 Task: Search one way flight ticket for 4 adults, 1 infant in seat and 1 infant on lap in premium economy from La Crosse: La Crosse Regional Airport to Rock Springs: Southwest Wyoming Regional Airport (rock Springs Sweetwater County Airport) on 8-5-2023. Choice of flights is United. Number of bags: 3 checked bags. Price is upto 40000. Outbound departure time preference is 11:45.
Action: Mouse moved to (338, 307)
Screenshot: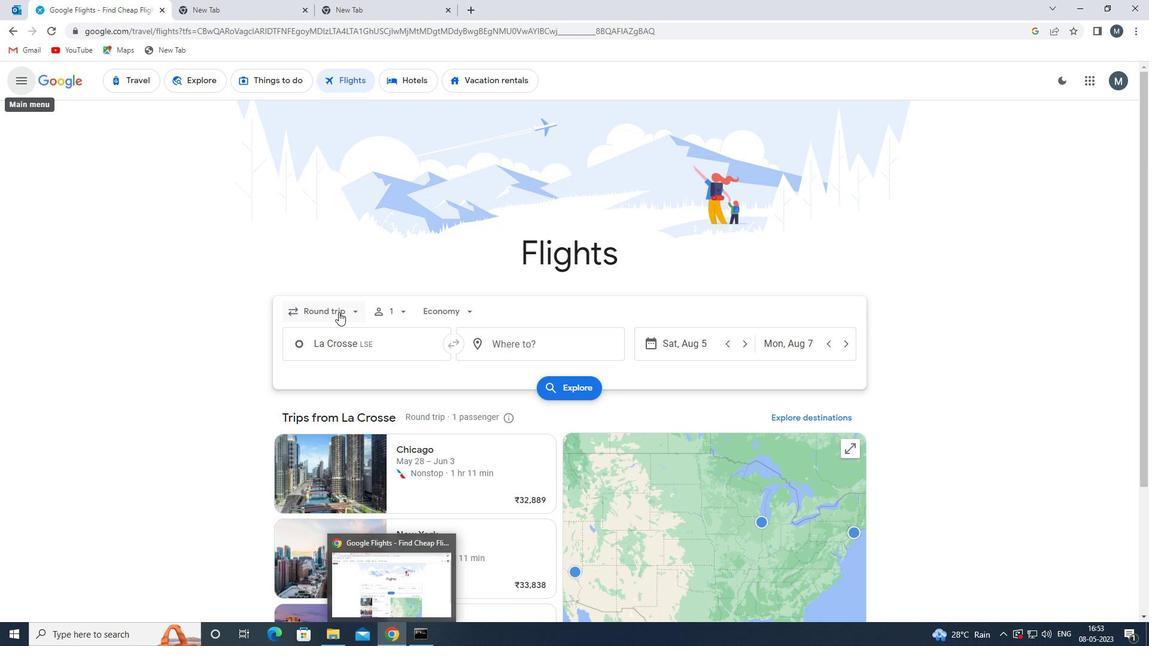 
Action: Mouse pressed left at (338, 307)
Screenshot: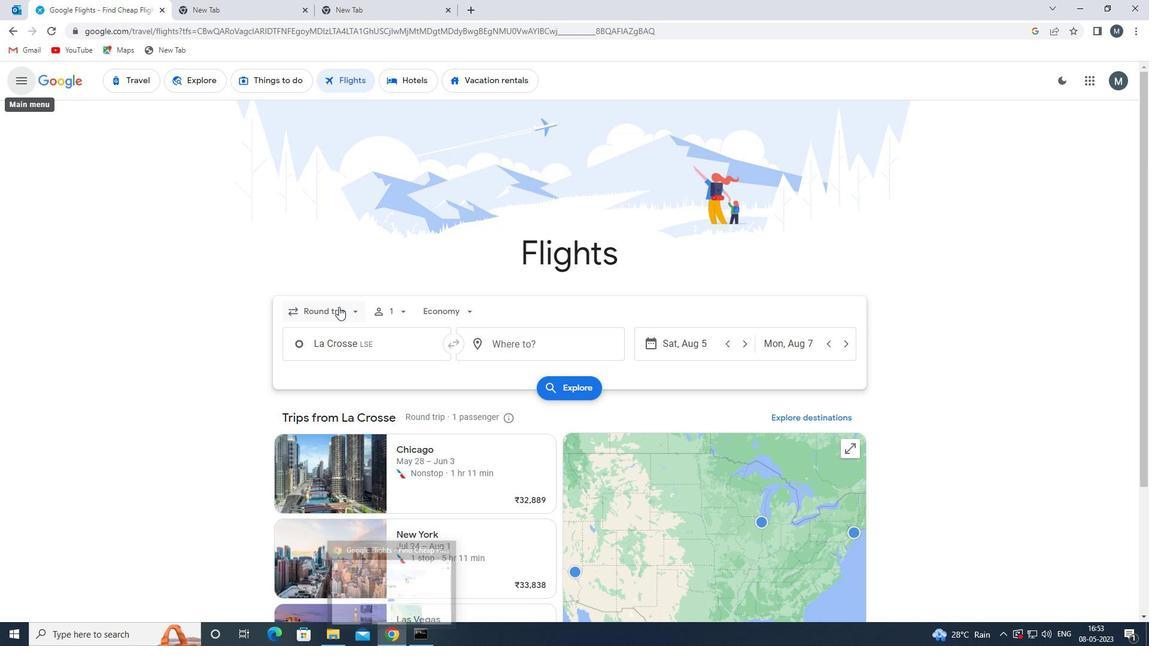 
Action: Mouse moved to (359, 366)
Screenshot: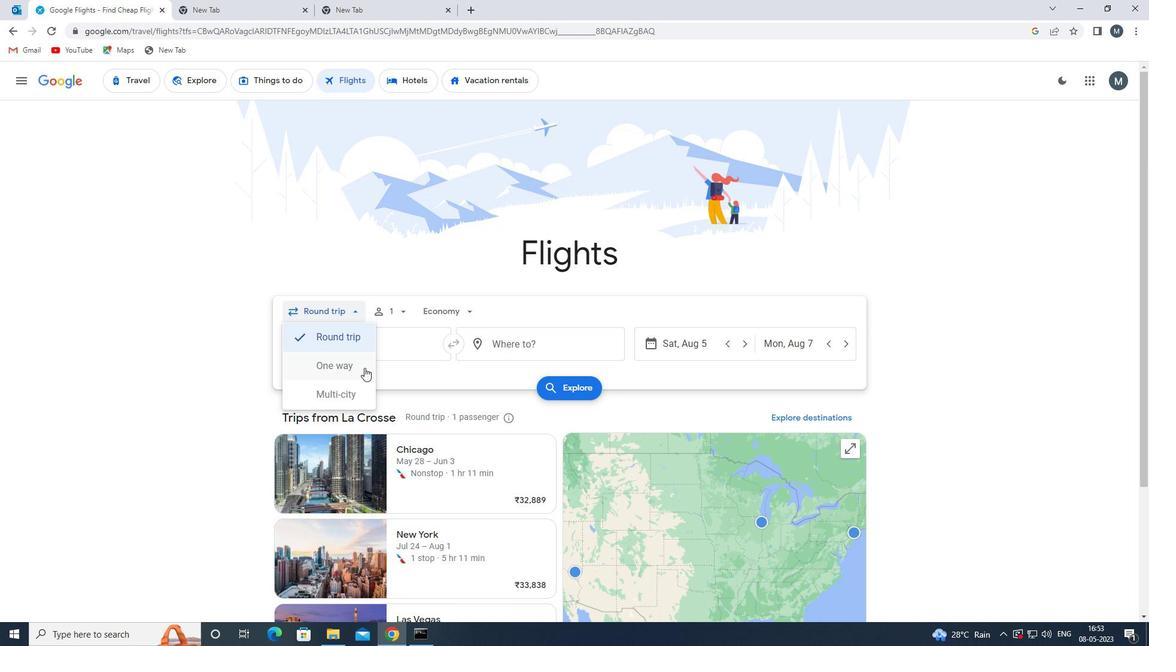 
Action: Mouse pressed left at (359, 366)
Screenshot: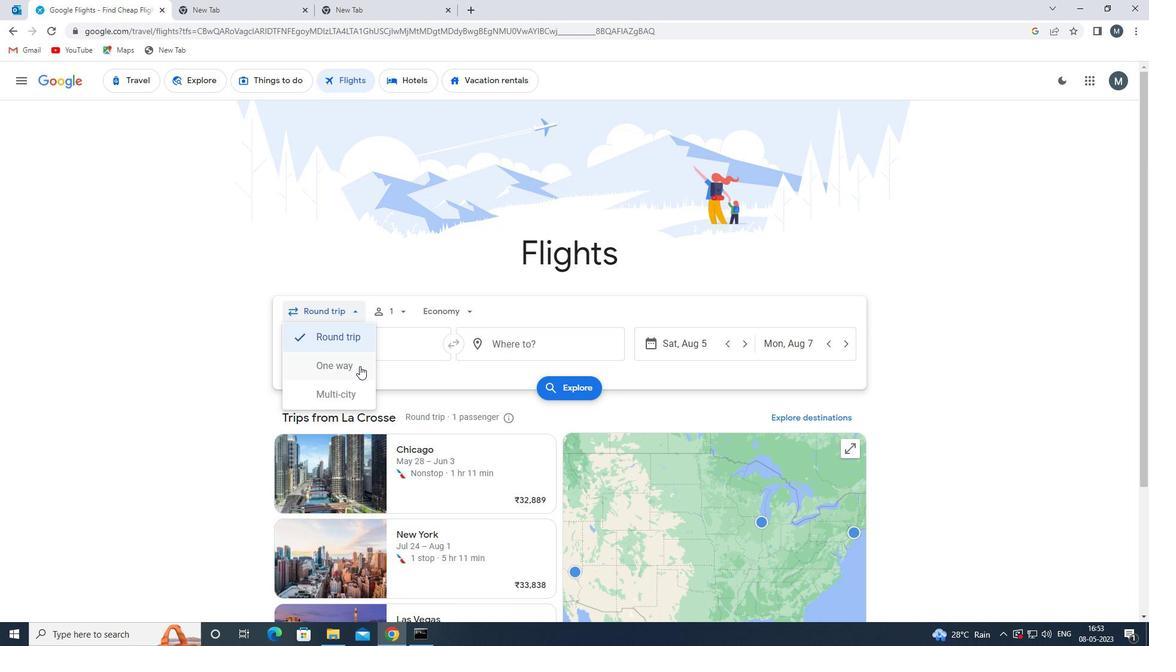 
Action: Mouse moved to (383, 319)
Screenshot: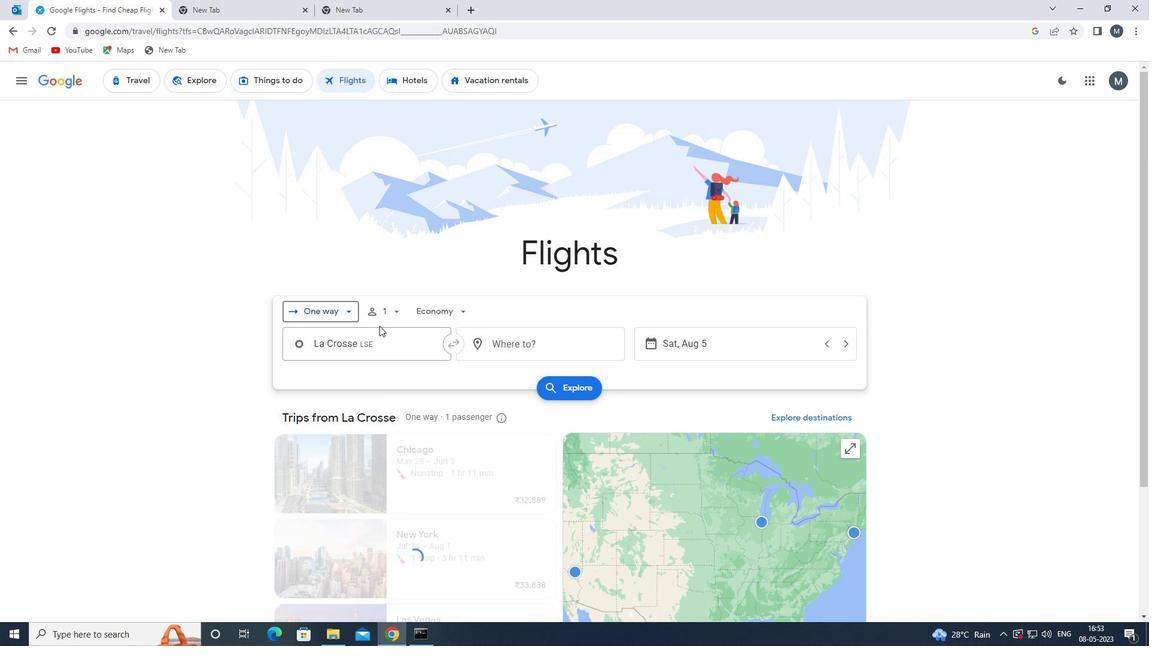 
Action: Mouse pressed left at (383, 319)
Screenshot: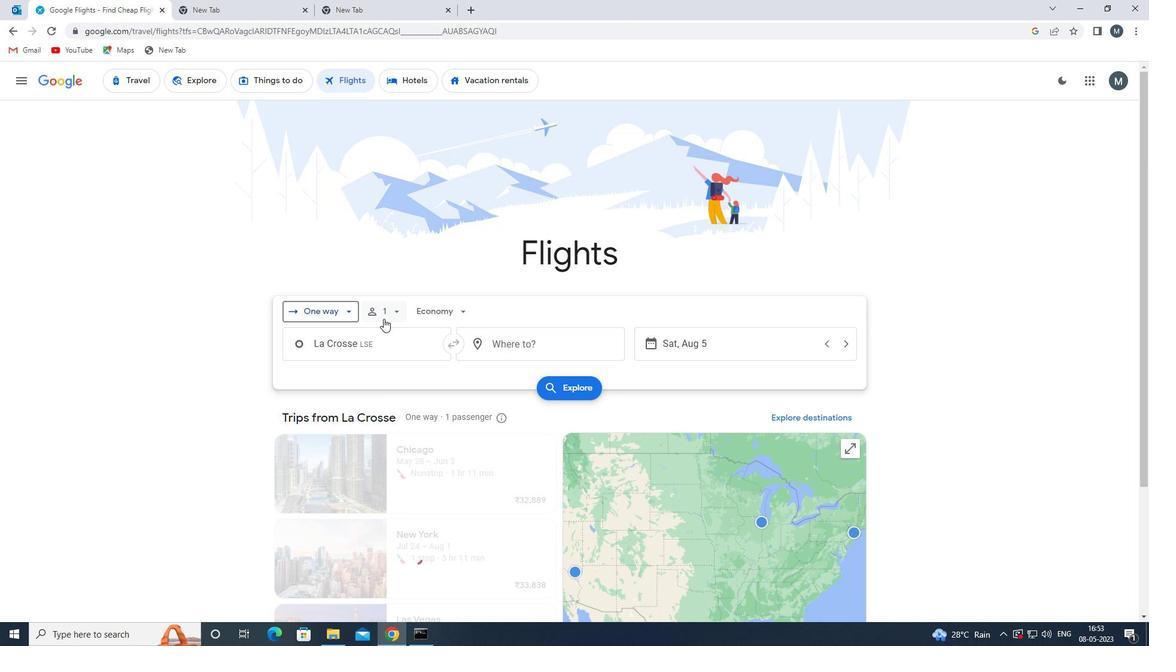 
Action: Mouse moved to (488, 343)
Screenshot: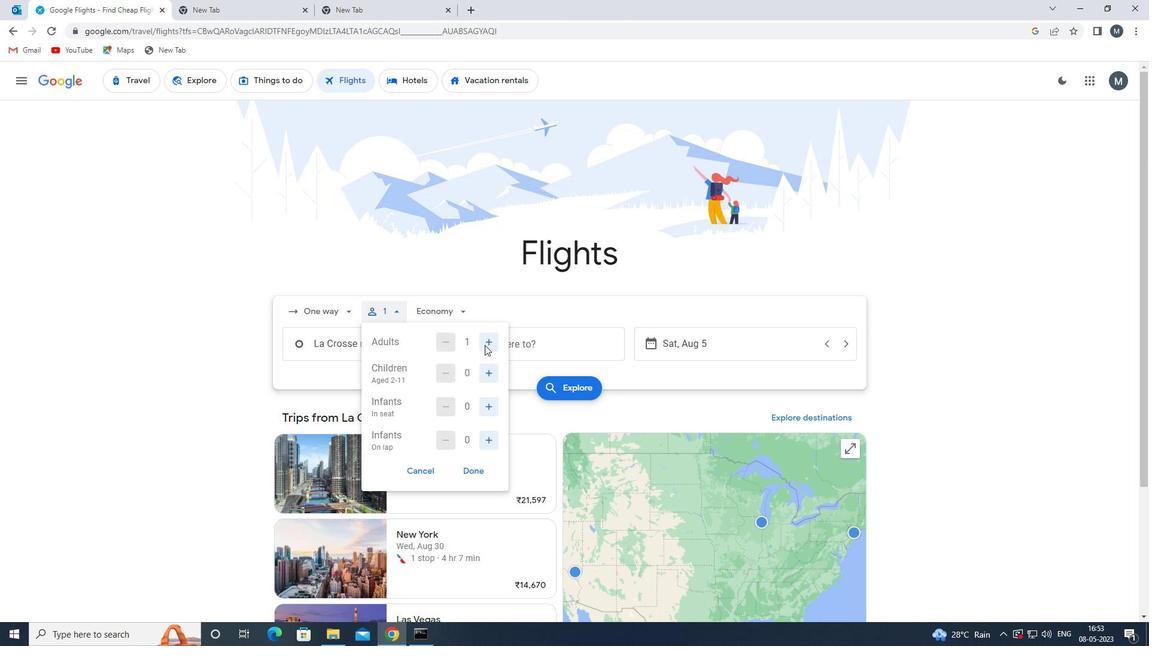 
Action: Mouse pressed left at (488, 343)
Screenshot: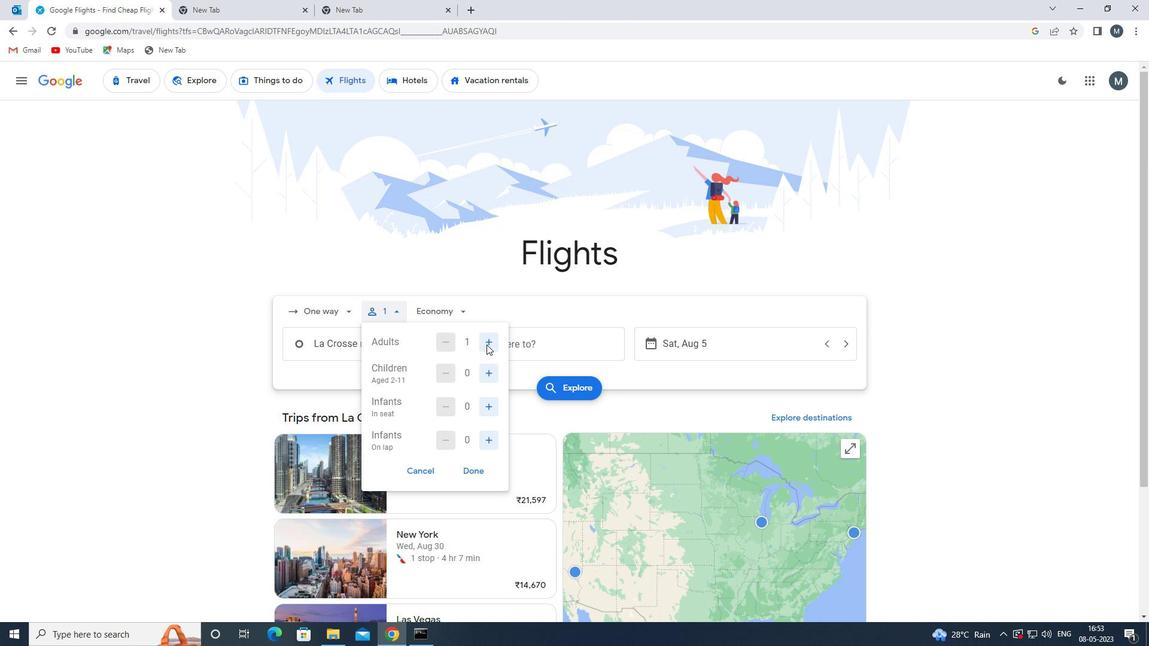 
Action: Mouse pressed left at (488, 343)
Screenshot: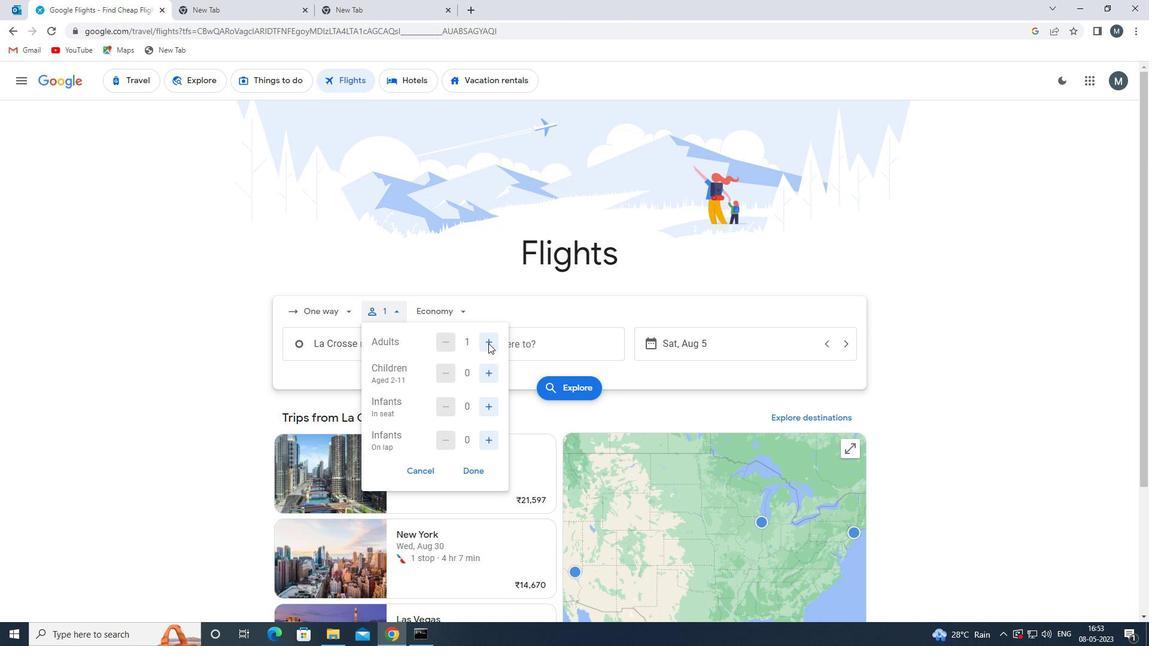 
Action: Mouse pressed left at (488, 343)
Screenshot: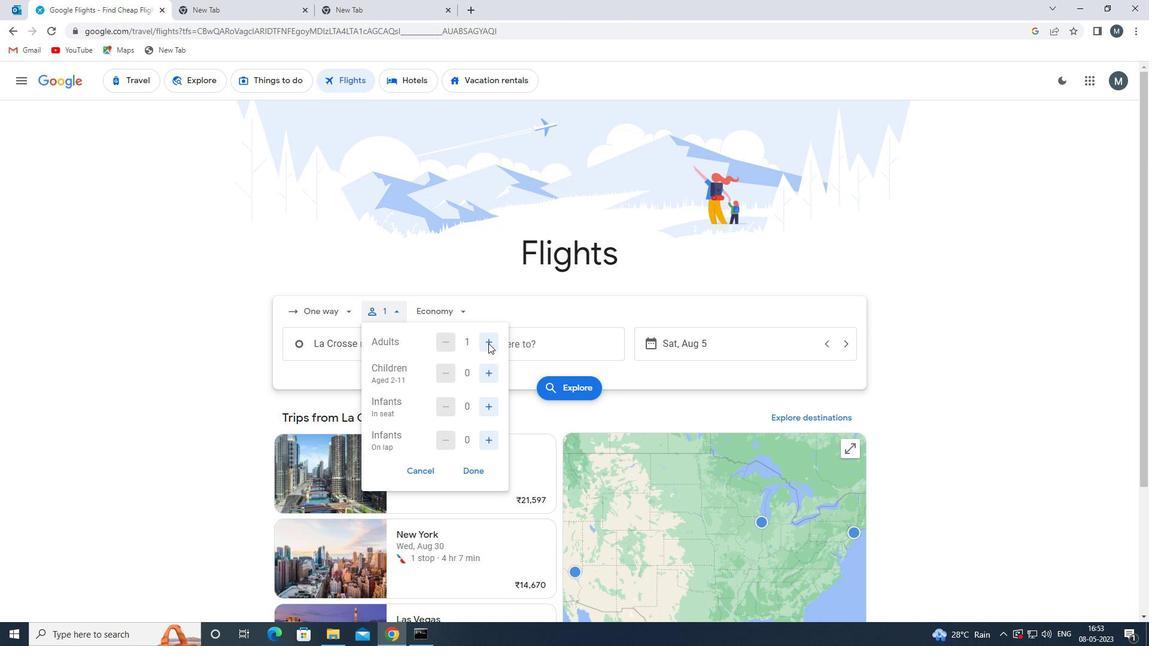 
Action: Mouse moved to (492, 372)
Screenshot: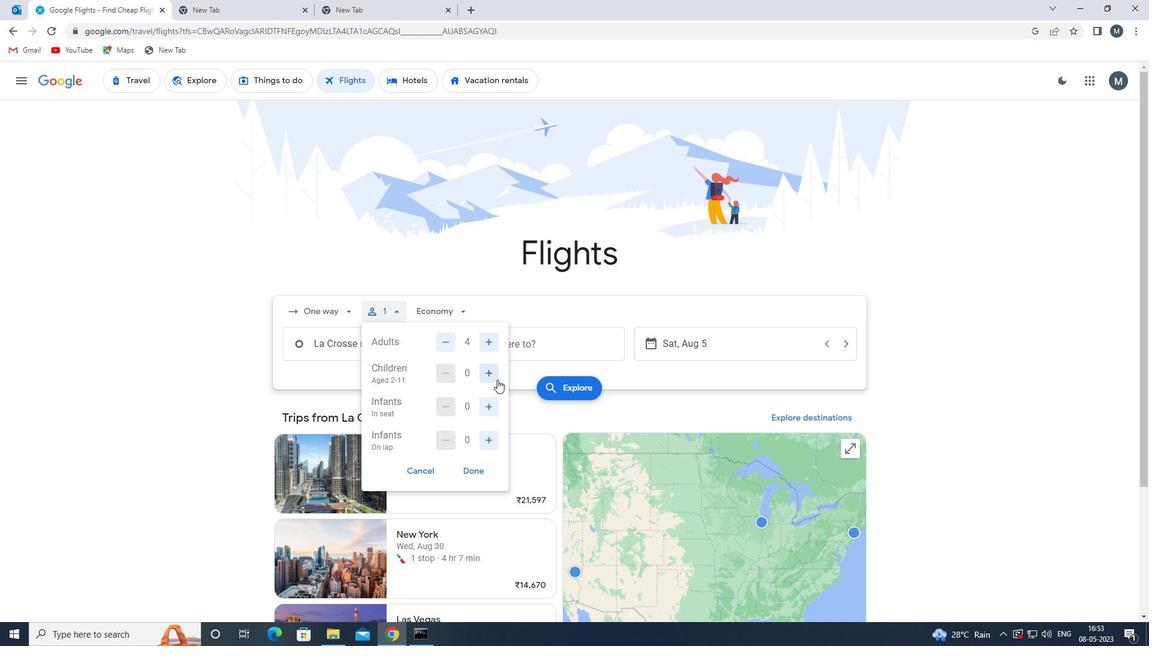 
Action: Mouse pressed left at (492, 372)
Screenshot: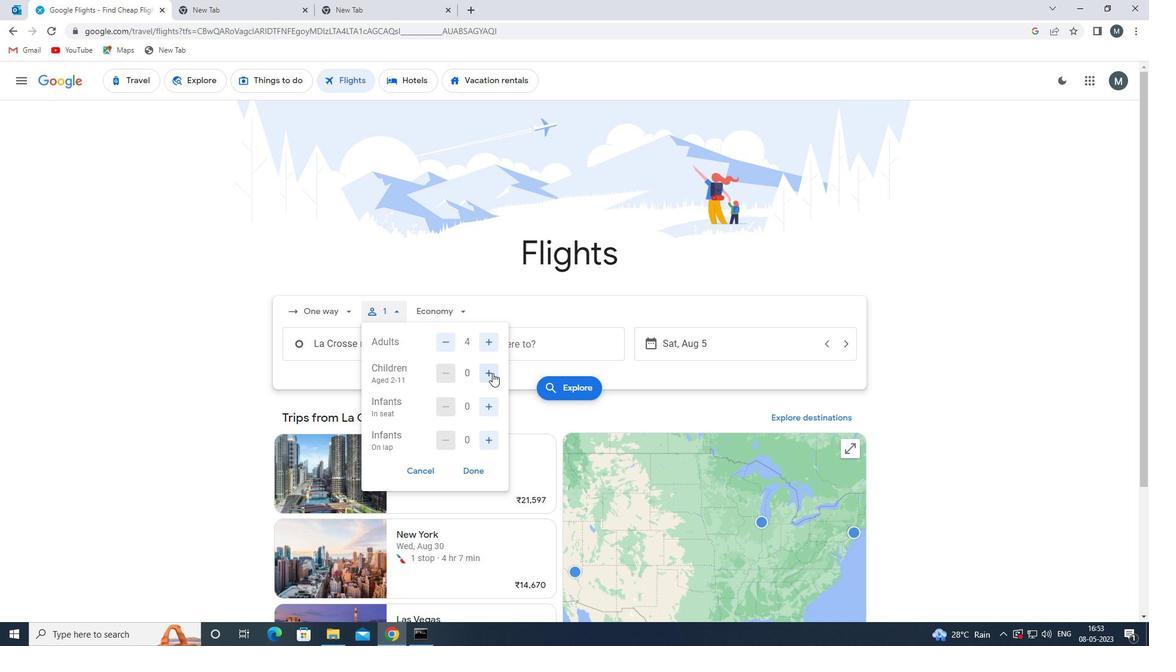 
Action: Mouse moved to (446, 373)
Screenshot: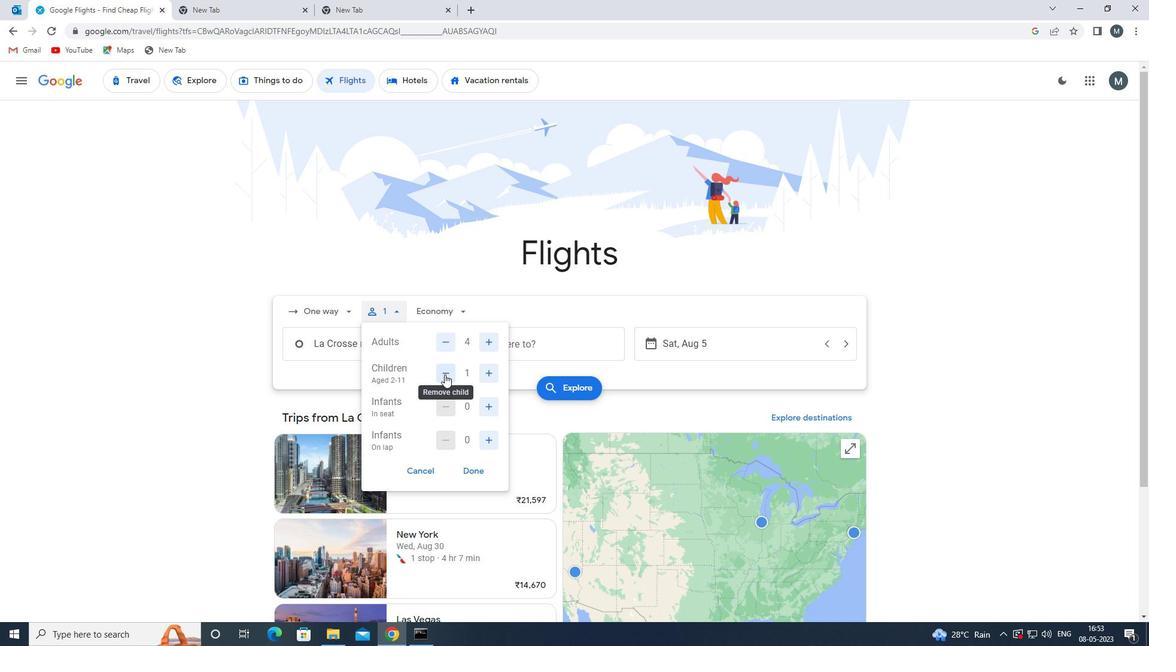 
Action: Mouse pressed left at (446, 373)
Screenshot: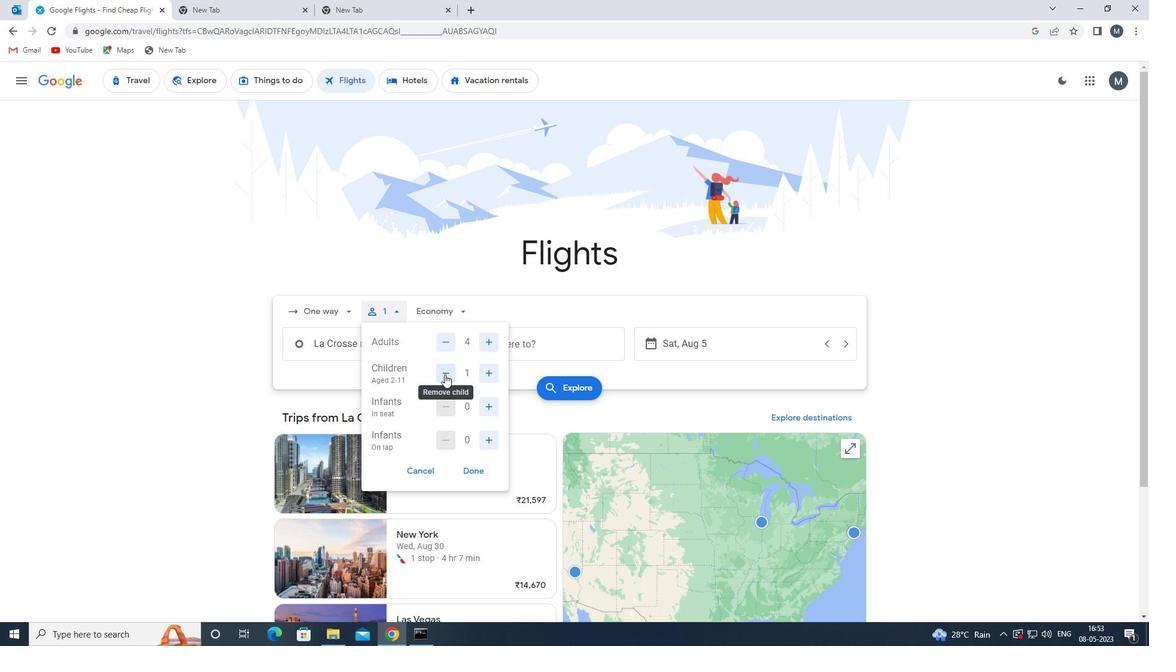 
Action: Mouse moved to (488, 408)
Screenshot: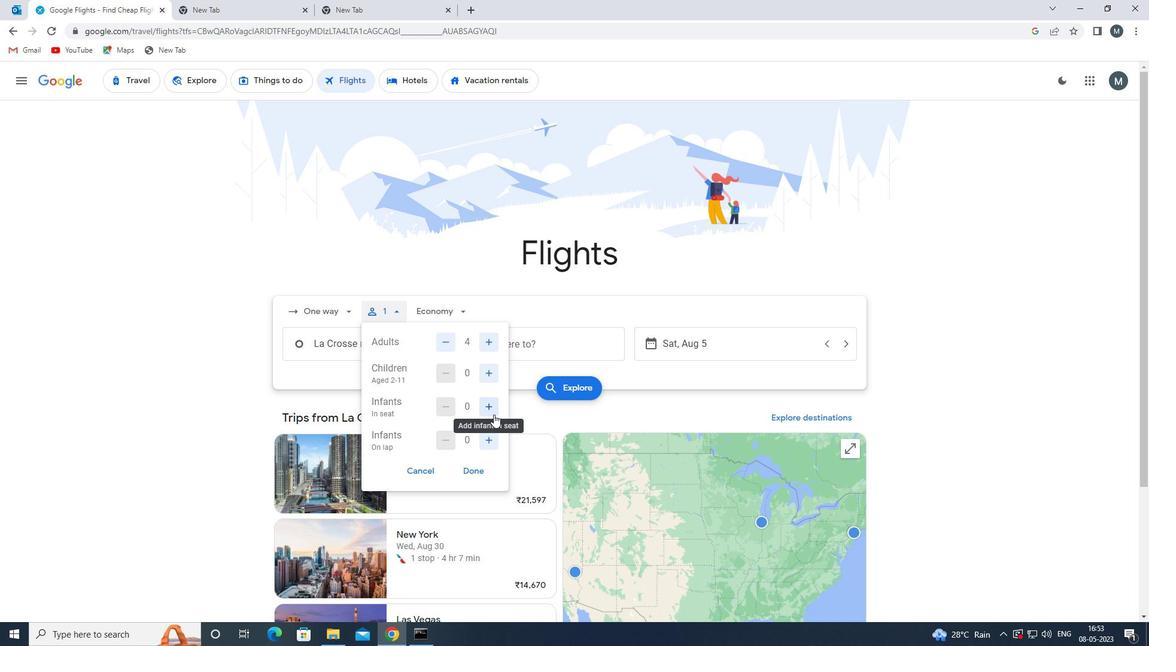
Action: Mouse pressed left at (488, 408)
Screenshot: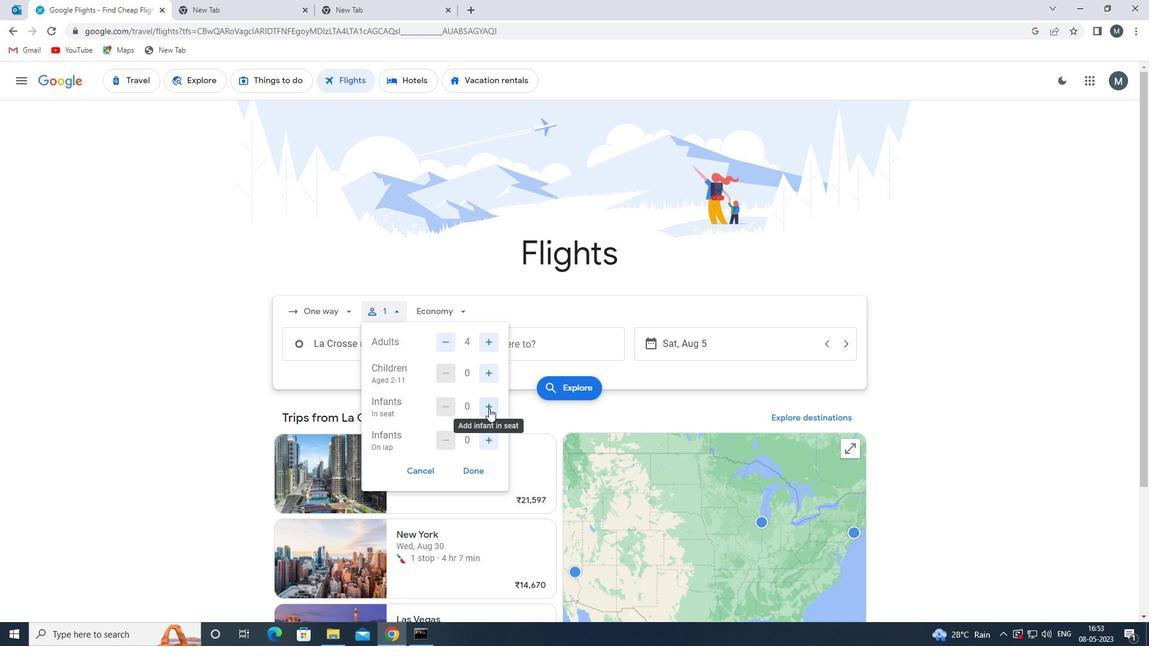 
Action: Mouse moved to (486, 437)
Screenshot: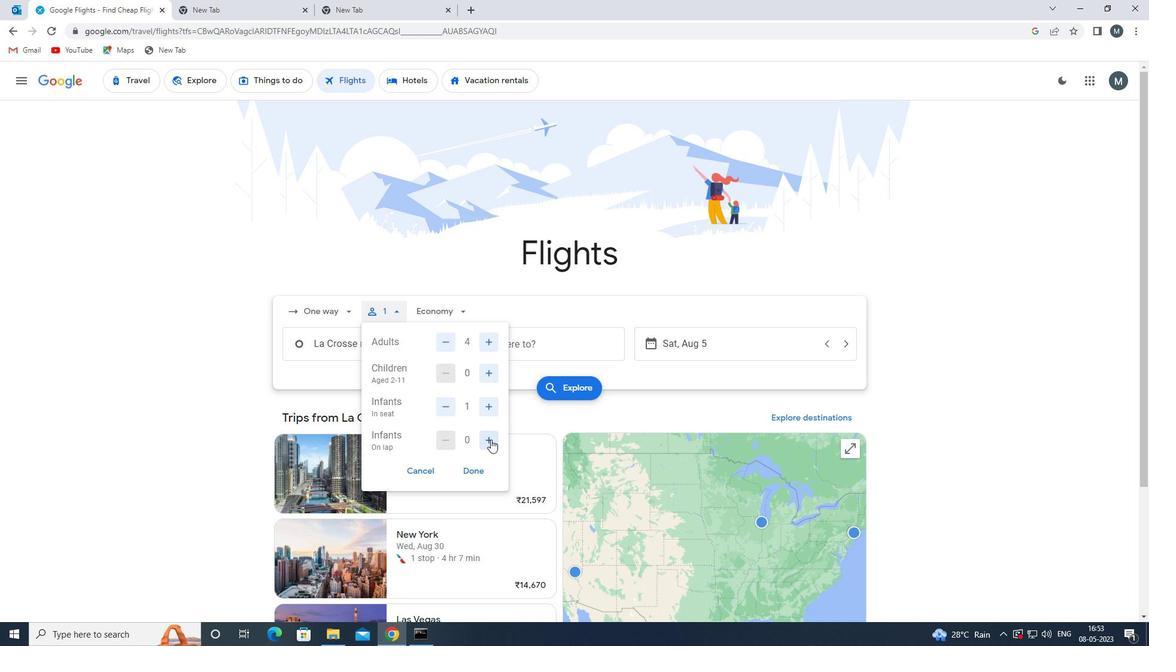 
Action: Mouse pressed left at (486, 437)
Screenshot: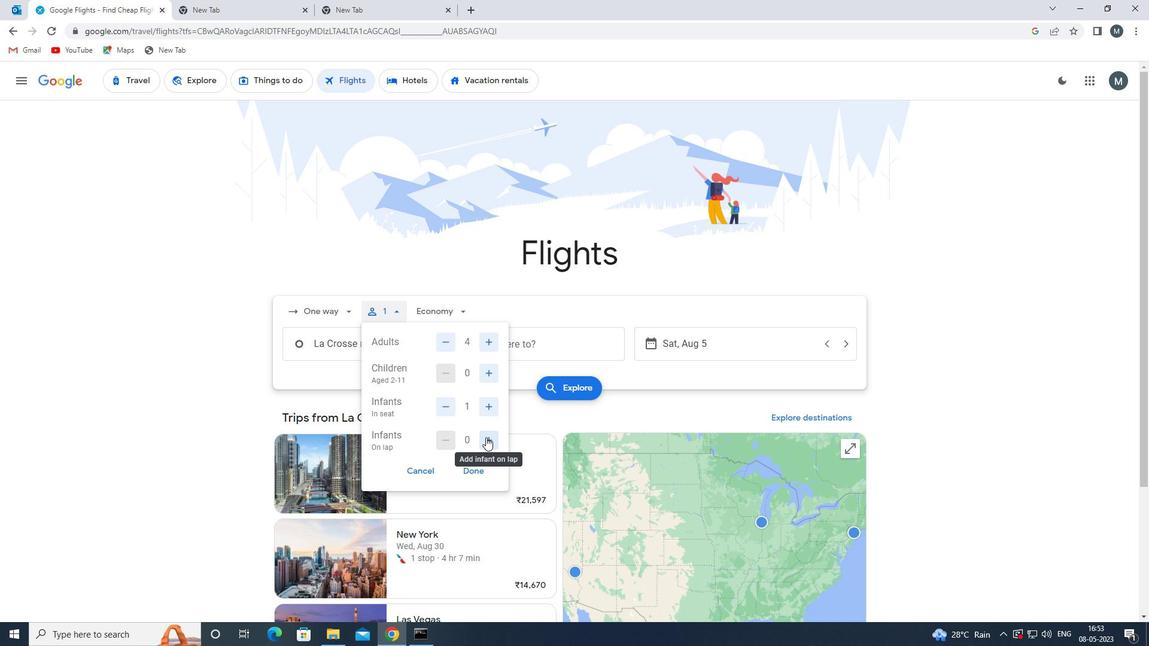
Action: Mouse moved to (470, 472)
Screenshot: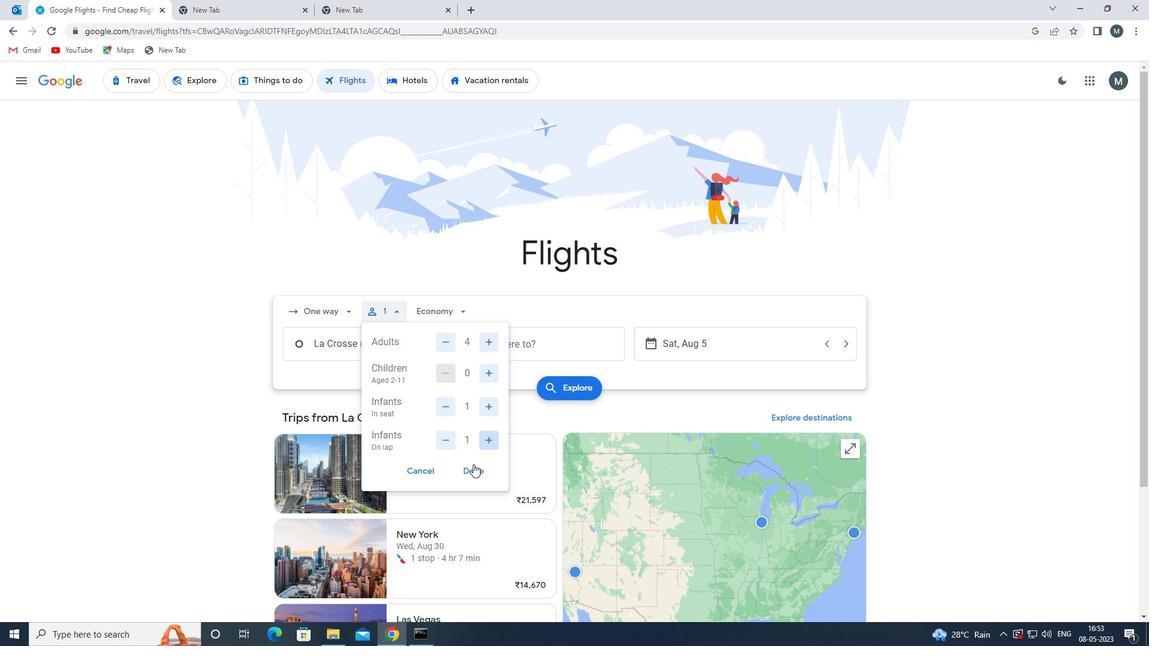 
Action: Mouse pressed left at (470, 472)
Screenshot: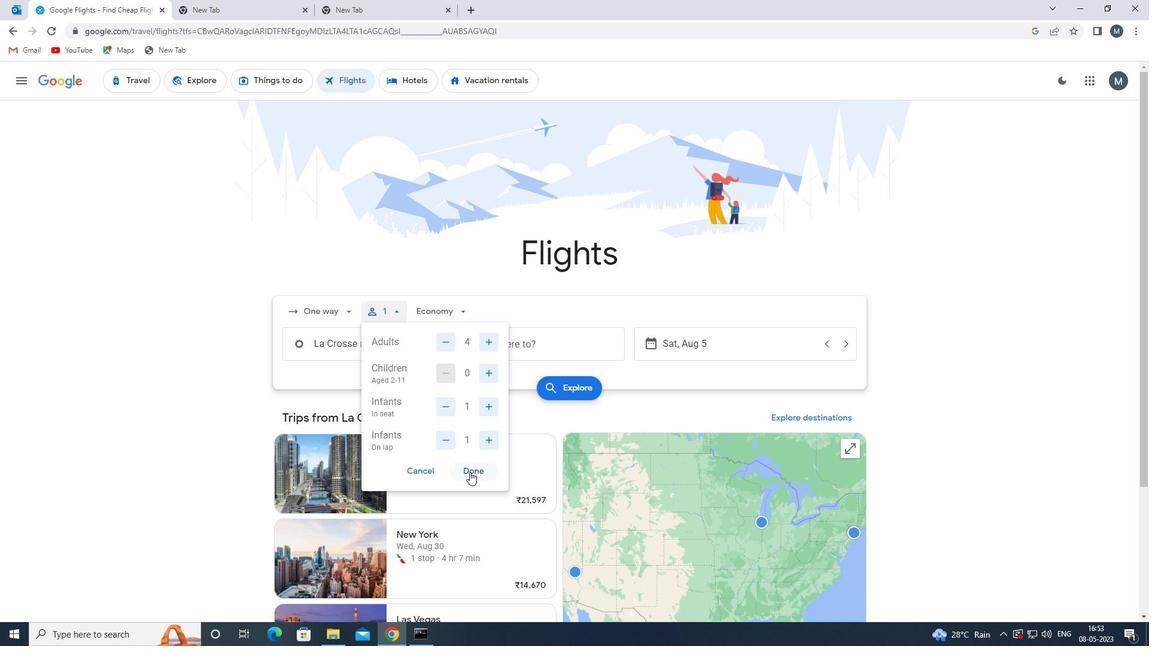 
Action: Mouse moved to (445, 313)
Screenshot: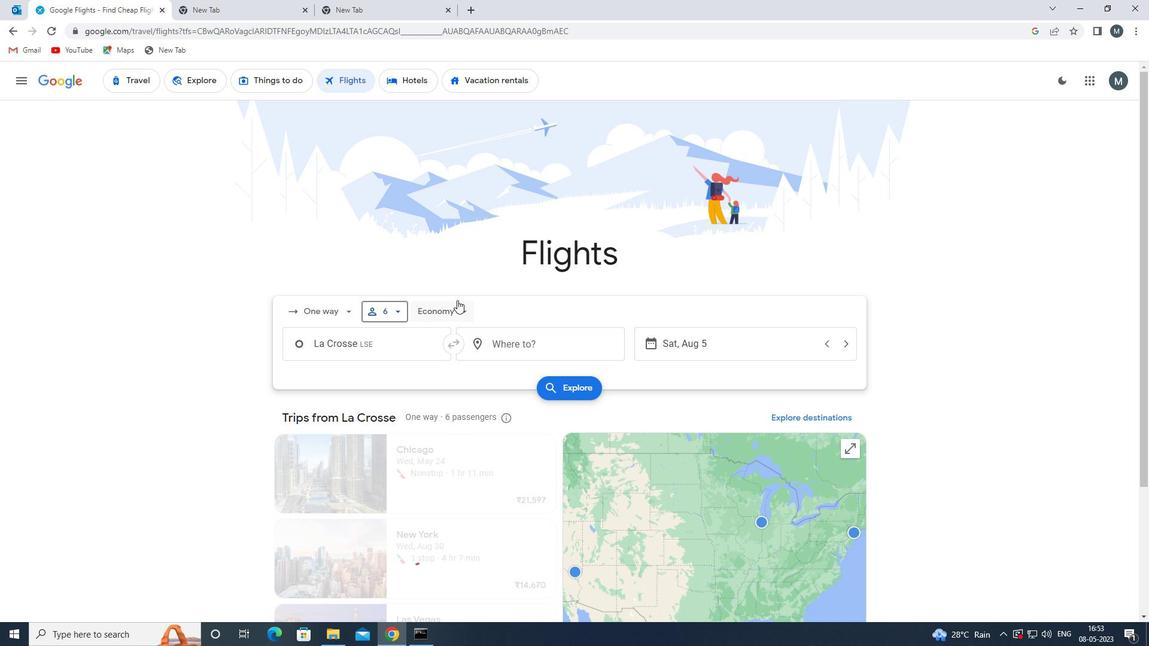 
Action: Mouse pressed left at (445, 313)
Screenshot: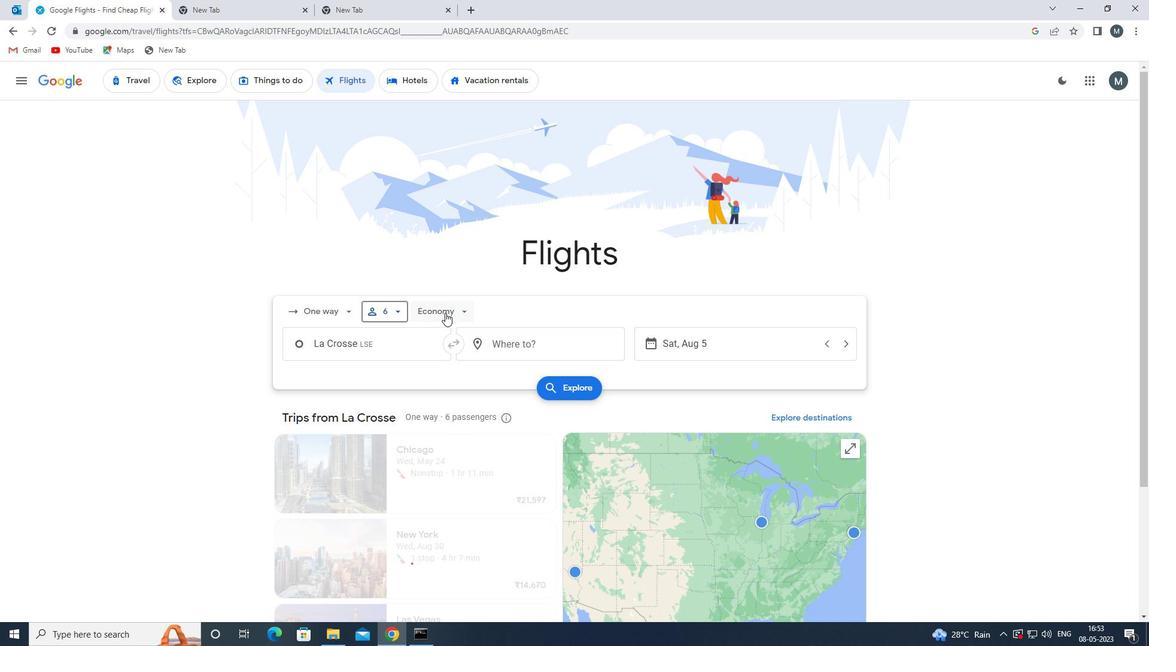 
Action: Mouse moved to (456, 372)
Screenshot: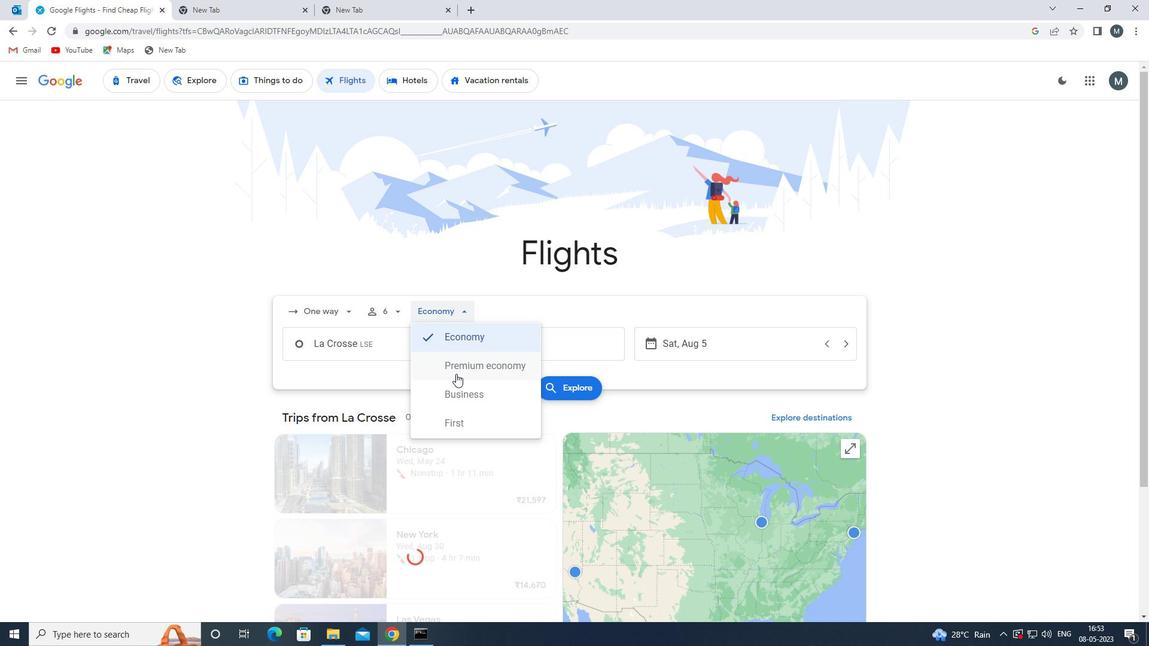
Action: Mouse pressed left at (456, 372)
Screenshot: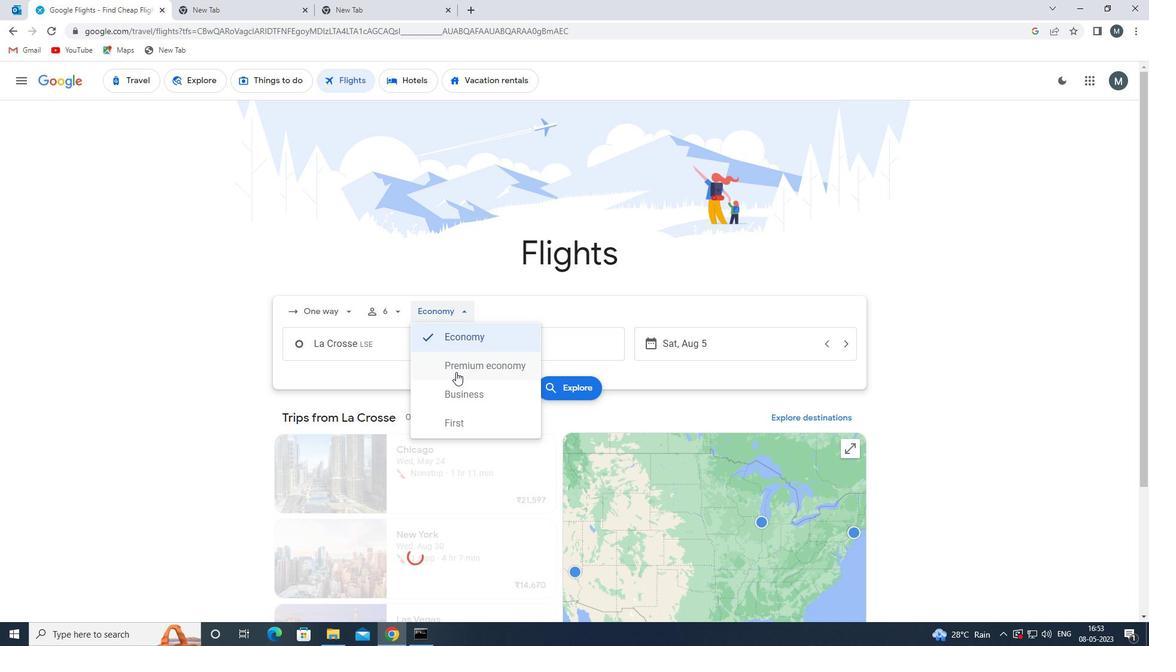 
Action: Mouse moved to (373, 347)
Screenshot: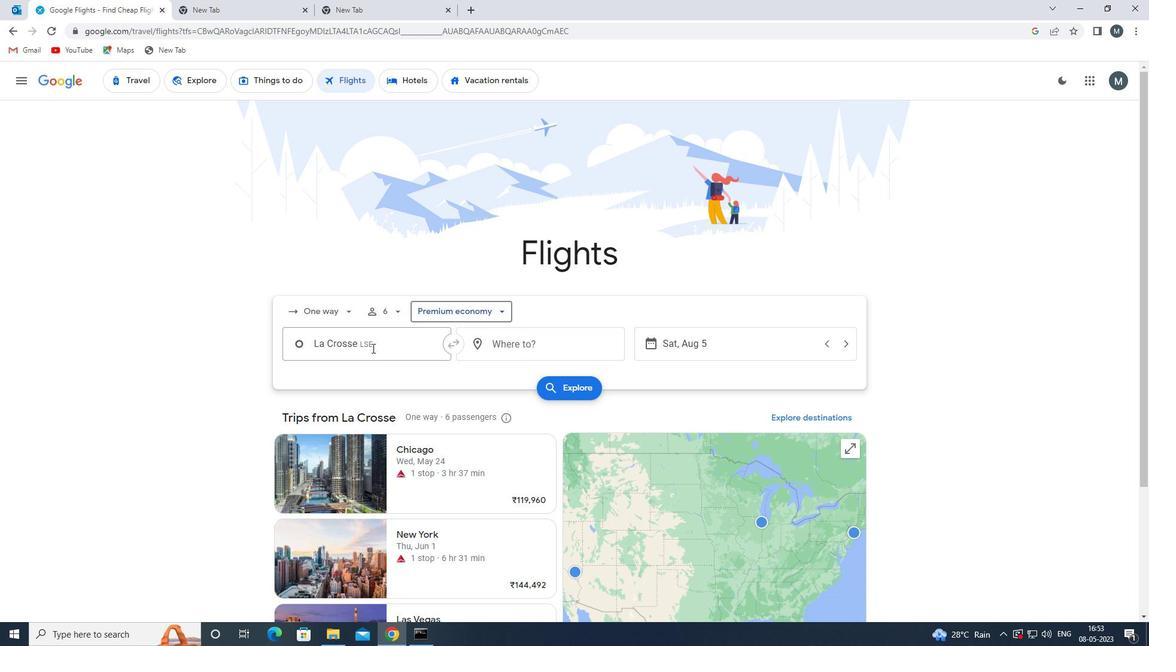 
Action: Mouse pressed left at (373, 347)
Screenshot: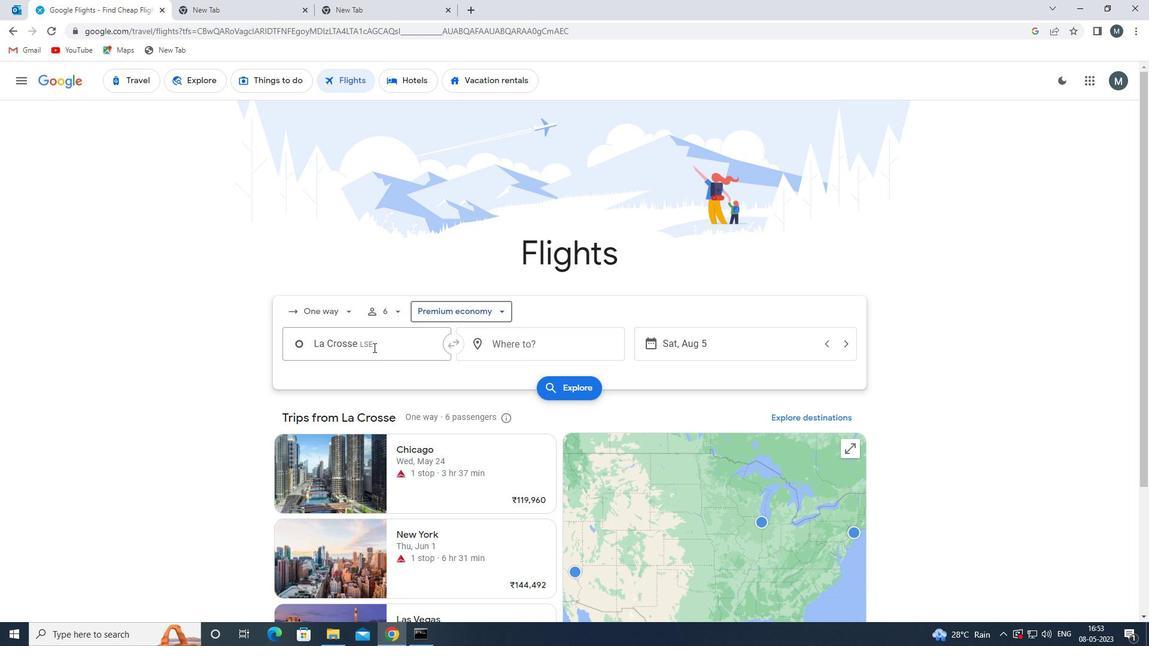 
Action: Mouse moved to (408, 477)
Screenshot: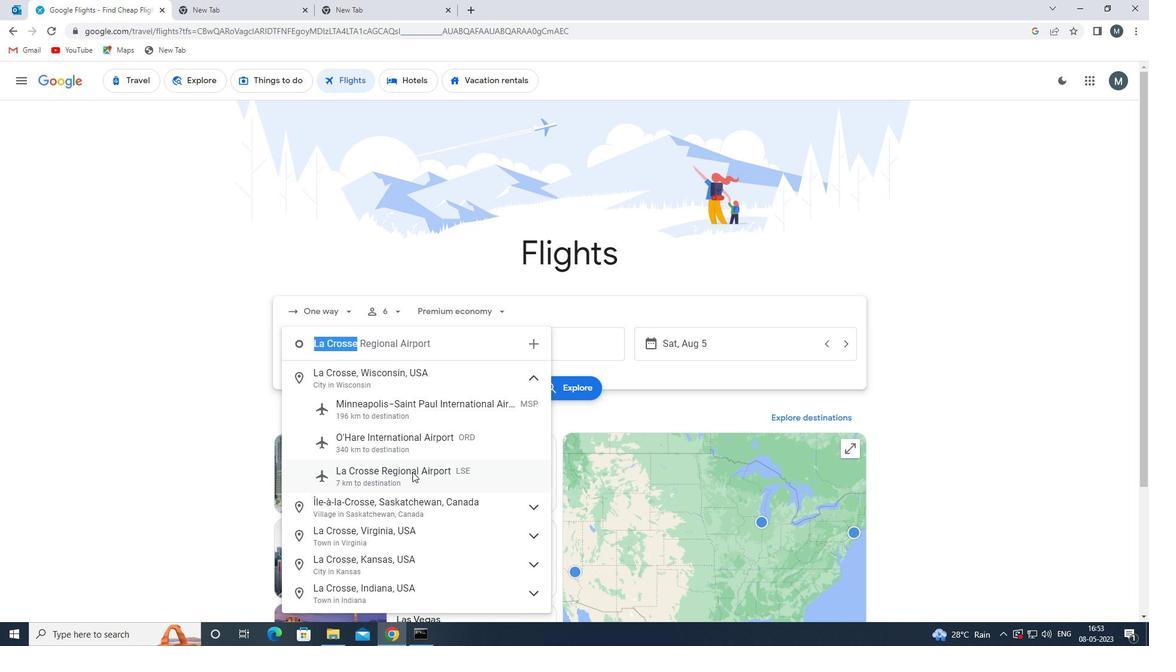 
Action: Mouse pressed left at (408, 477)
Screenshot: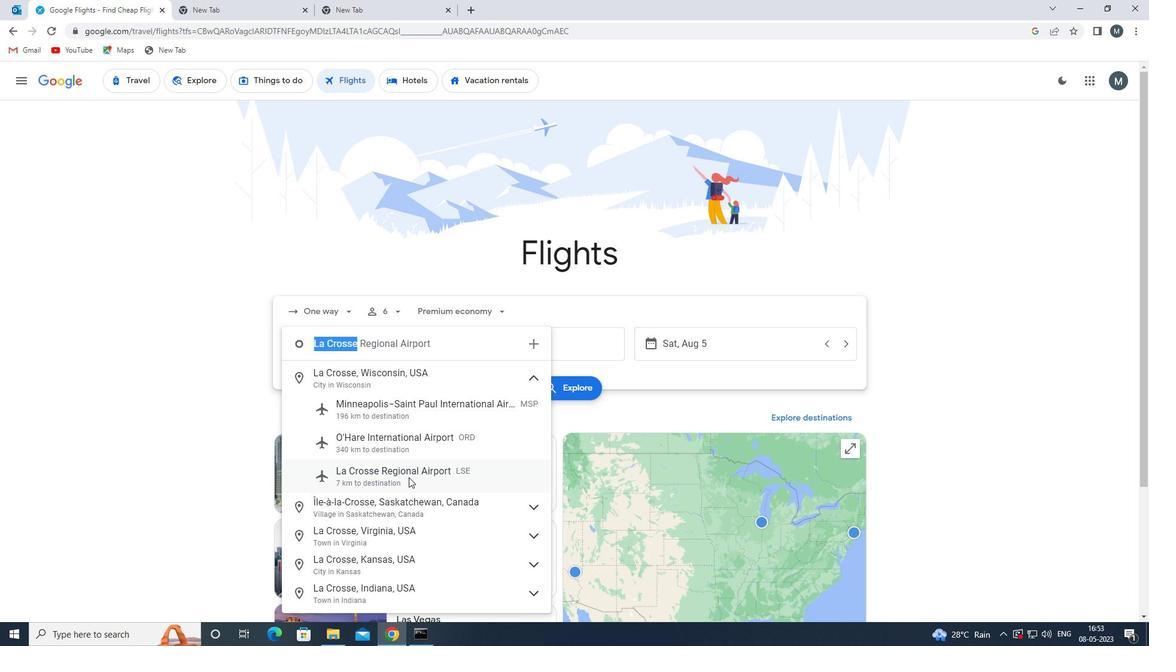 
Action: Mouse moved to (500, 343)
Screenshot: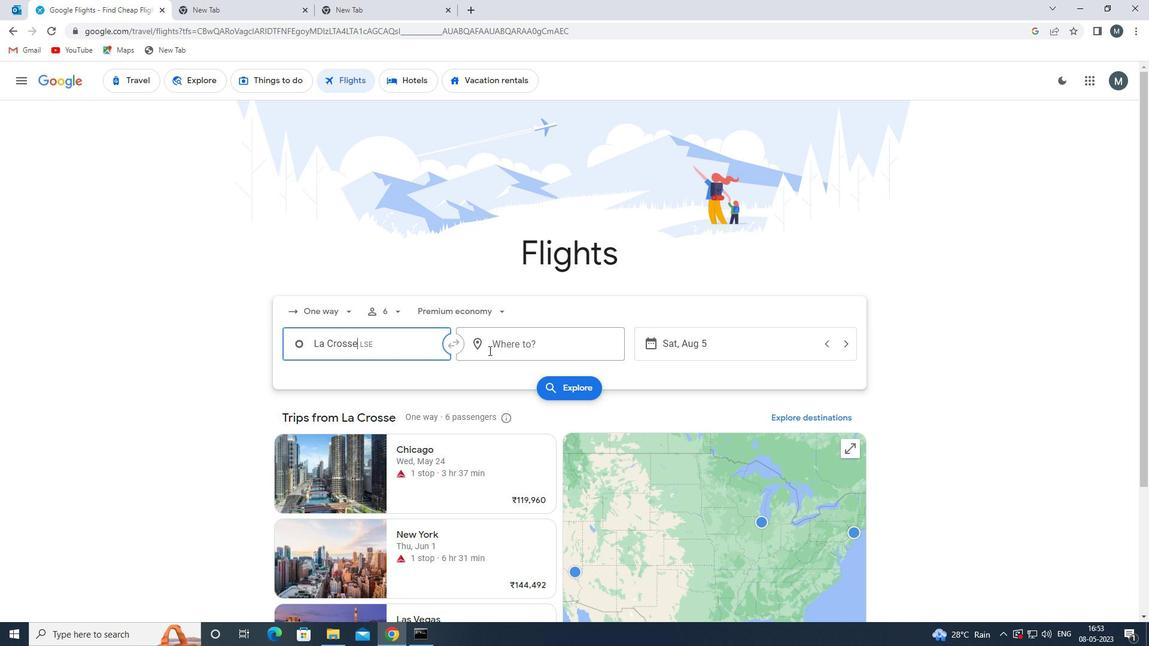 
Action: Mouse pressed left at (500, 343)
Screenshot: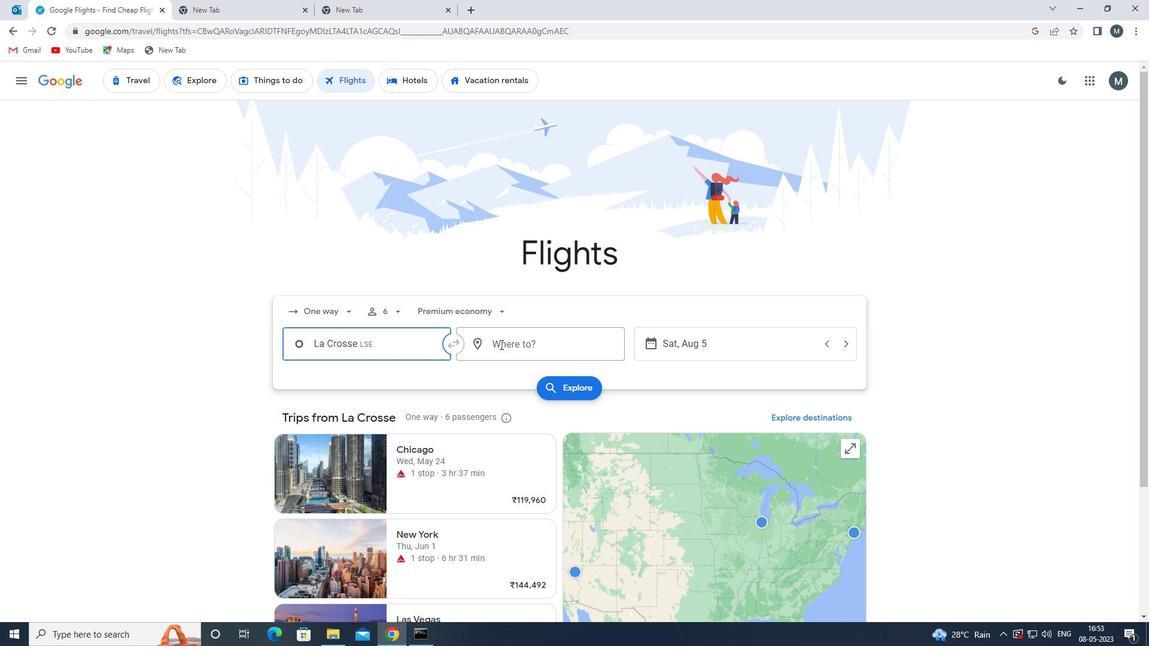 
Action: Key pressed rks
Screenshot: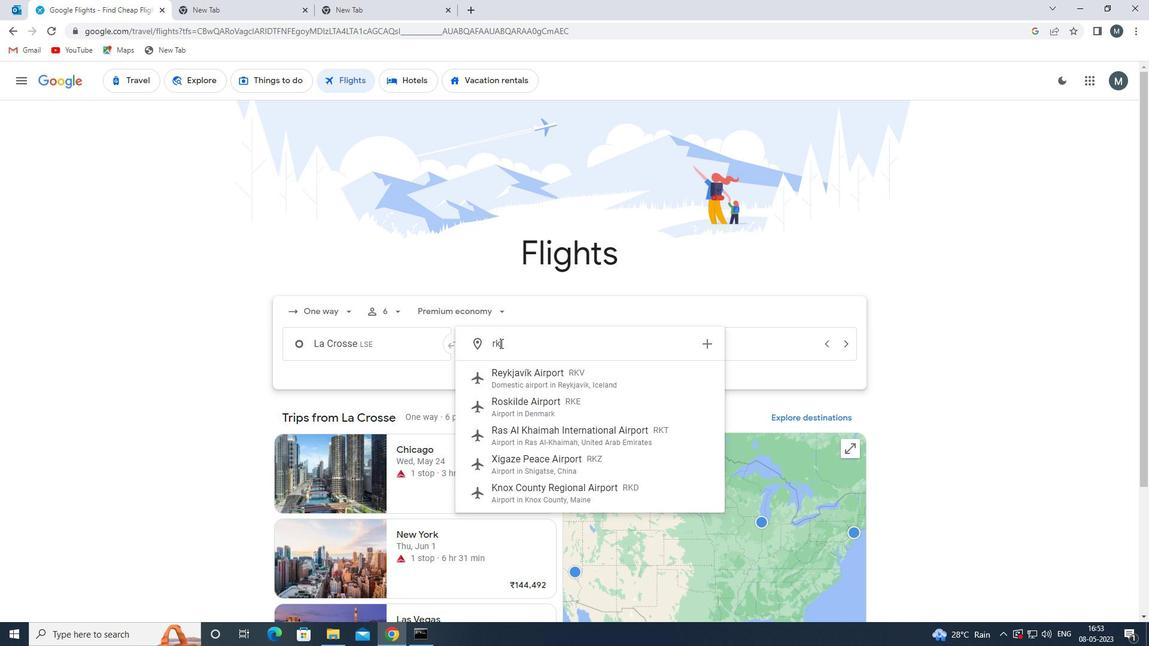 
Action: Mouse moved to (543, 376)
Screenshot: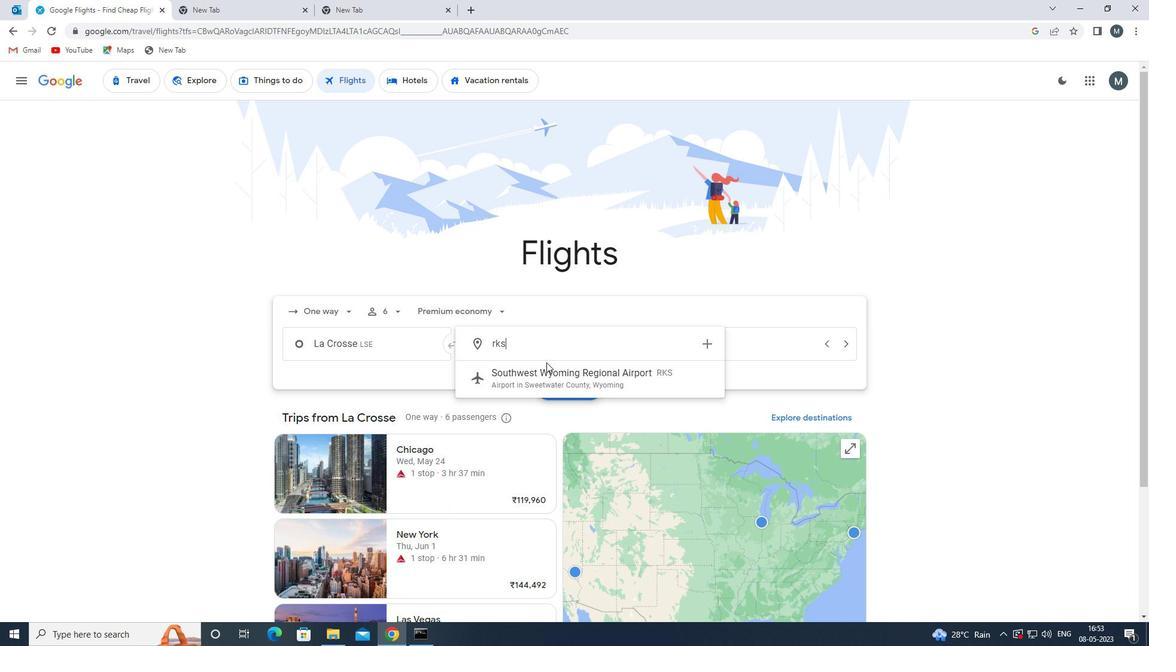 
Action: Mouse pressed left at (543, 376)
Screenshot: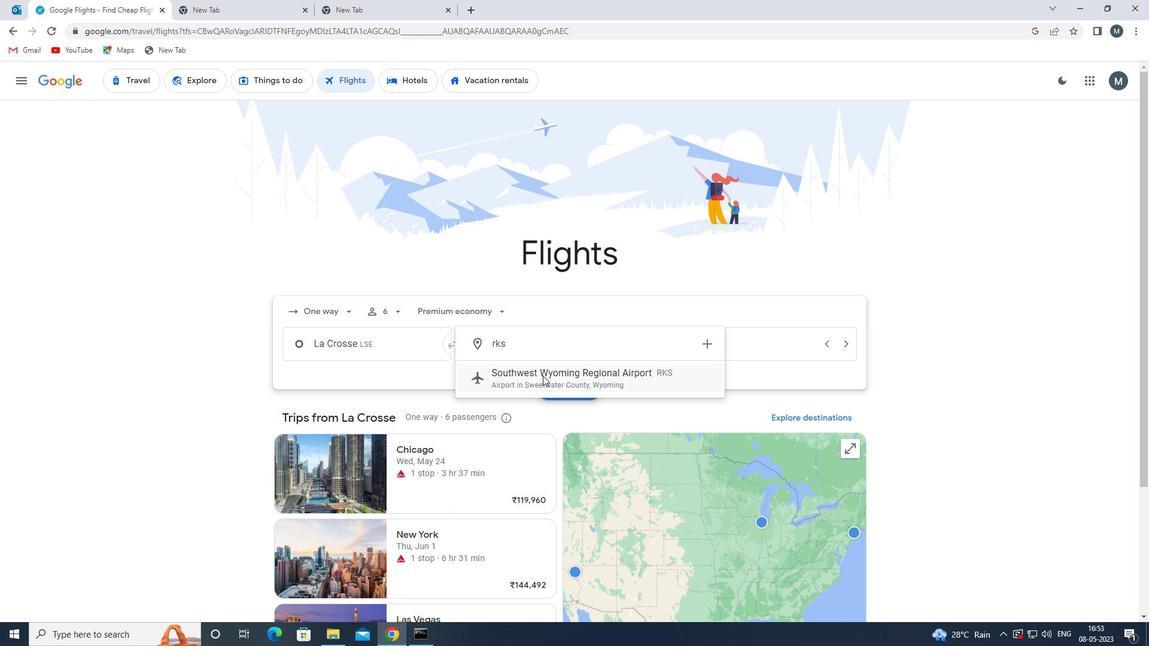 
Action: Mouse moved to (676, 346)
Screenshot: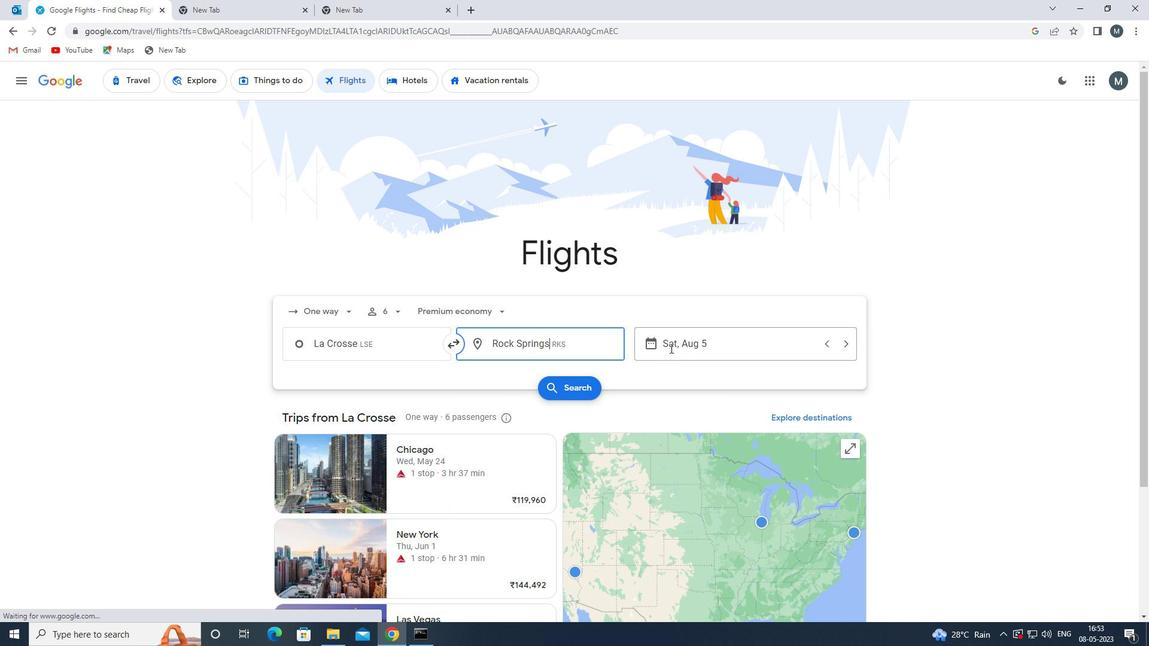 
Action: Mouse pressed left at (676, 346)
Screenshot: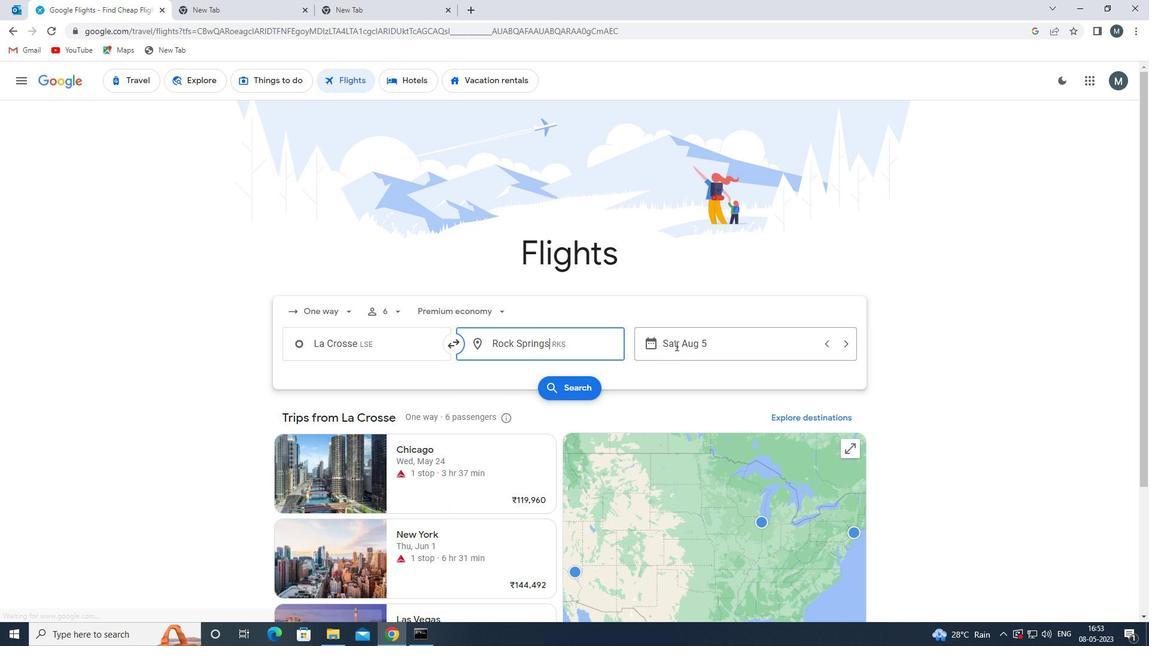 
Action: Mouse moved to (608, 407)
Screenshot: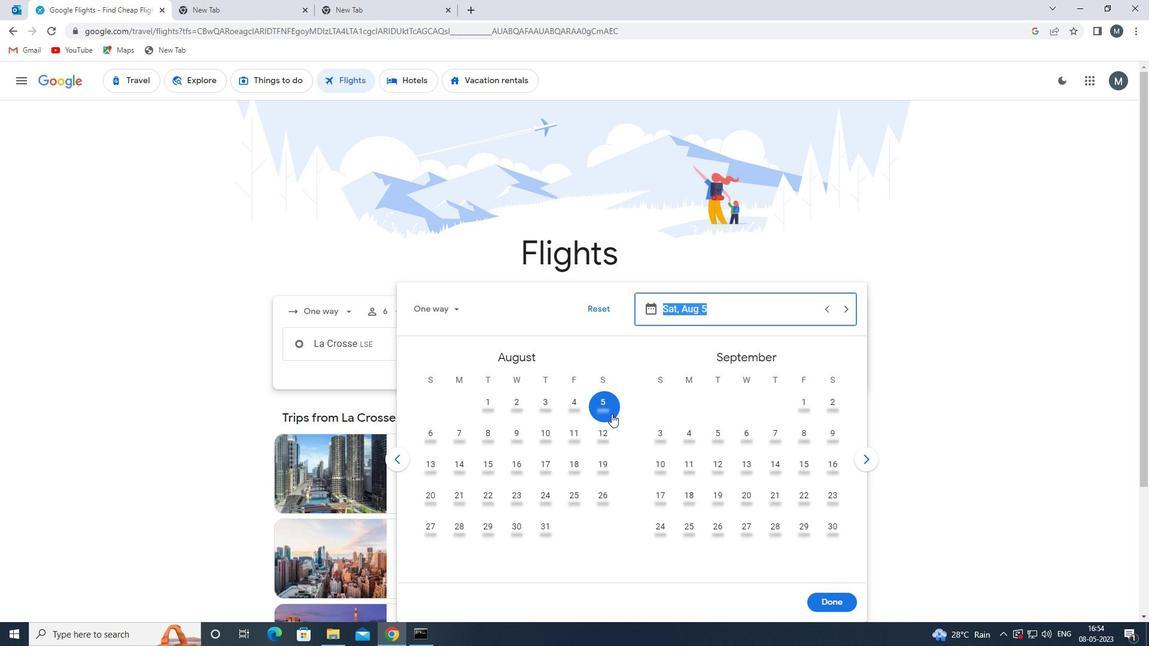 
Action: Mouse pressed left at (608, 407)
Screenshot: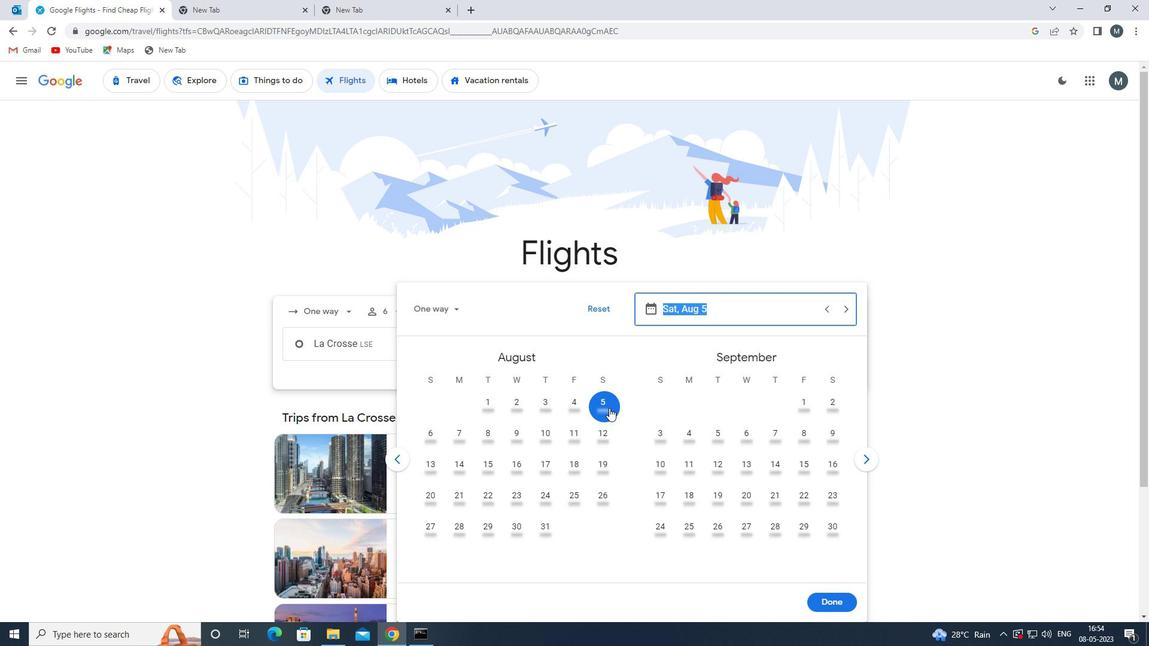 
Action: Mouse moved to (829, 601)
Screenshot: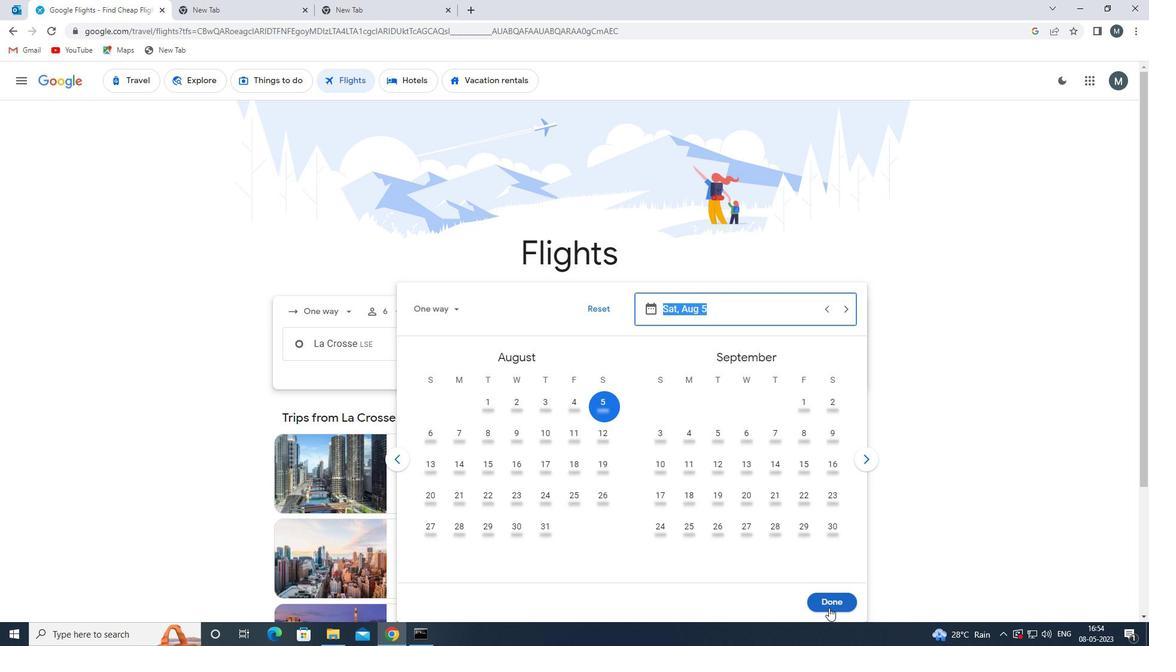 
Action: Mouse pressed left at (829, 601)
Screenshot: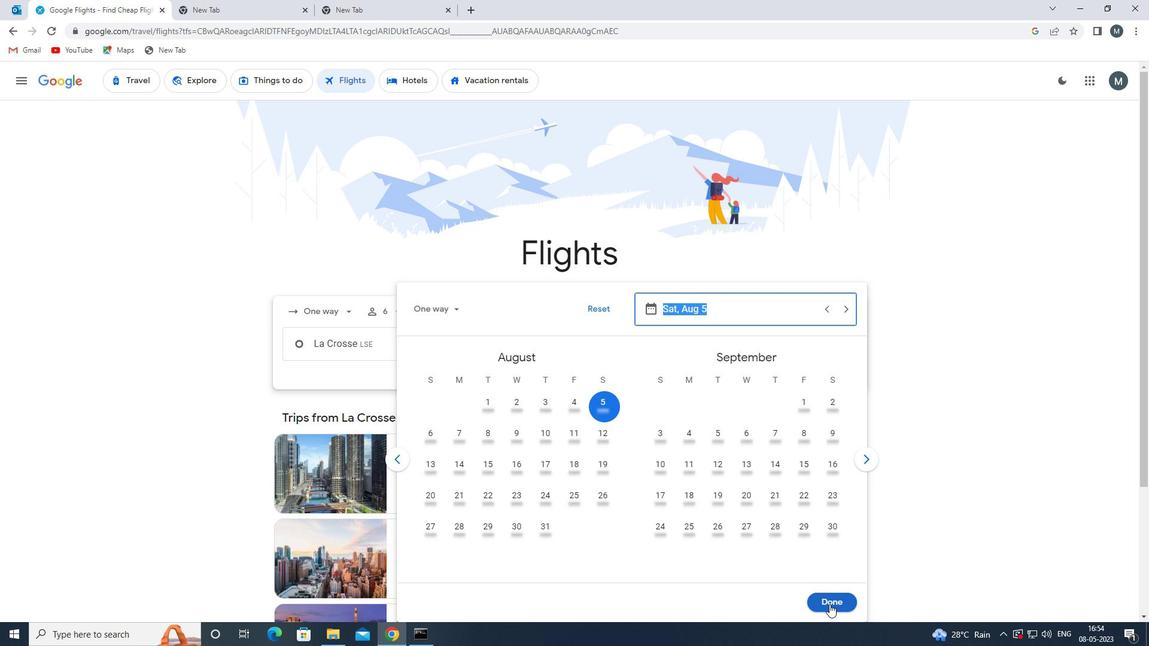 
Action: Mouse moved to (556, 392)
Screenshot: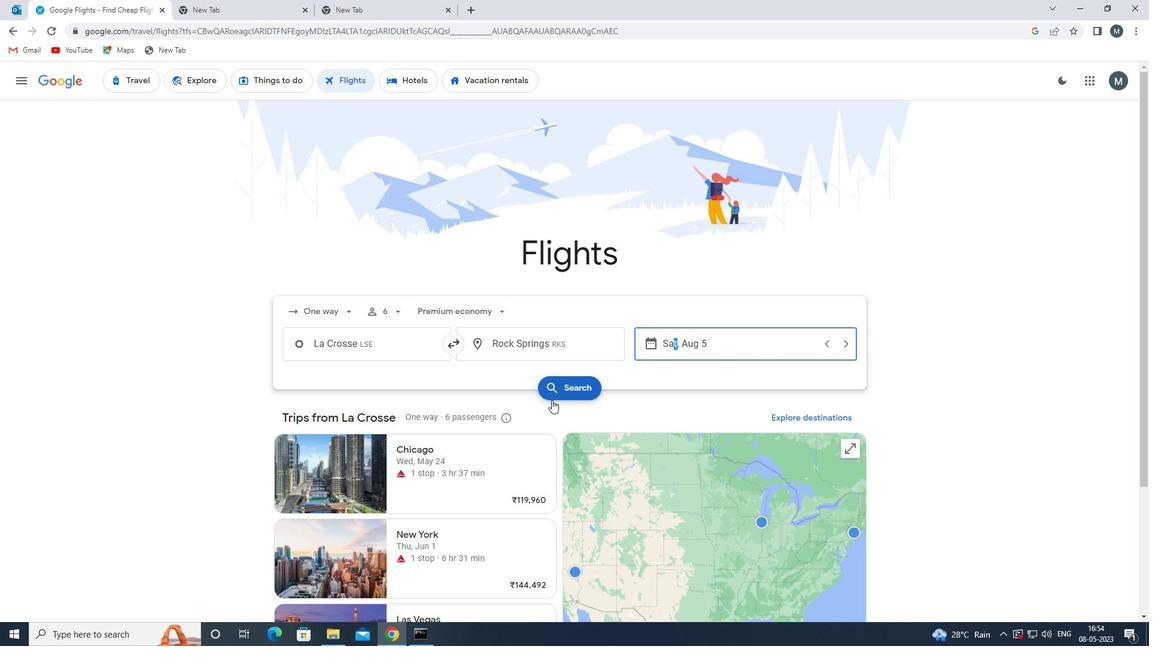 
Action: Mouse pressed left at (556, 392)
Screenshot: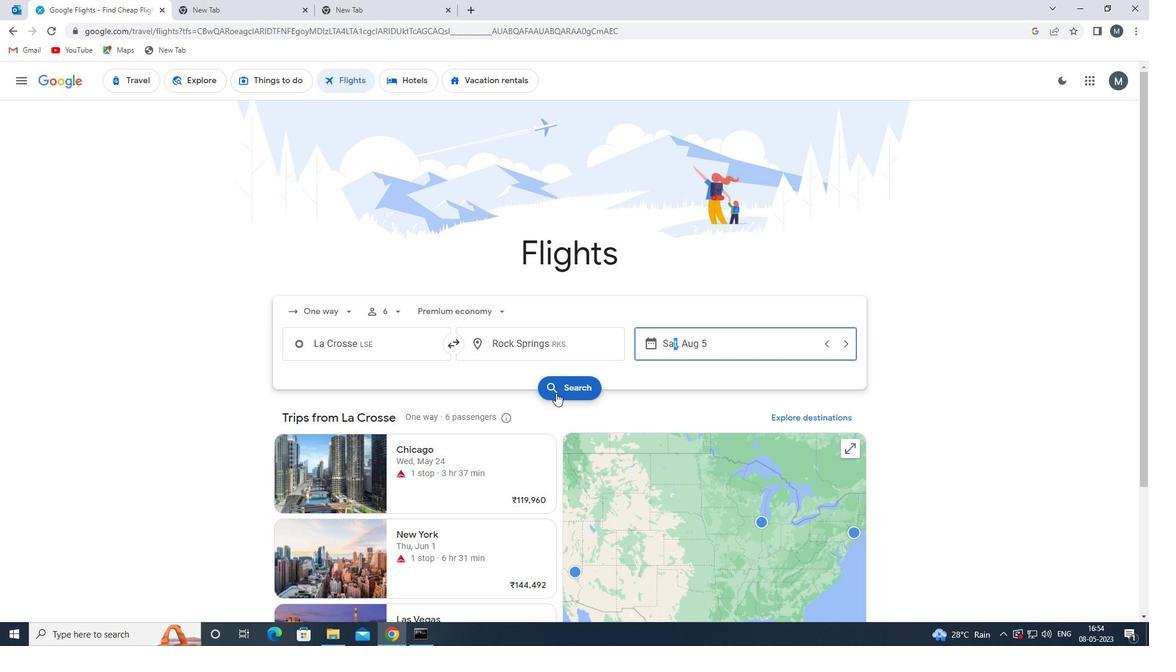 
Action: Mouse moved to (302, 196)
Screenshot: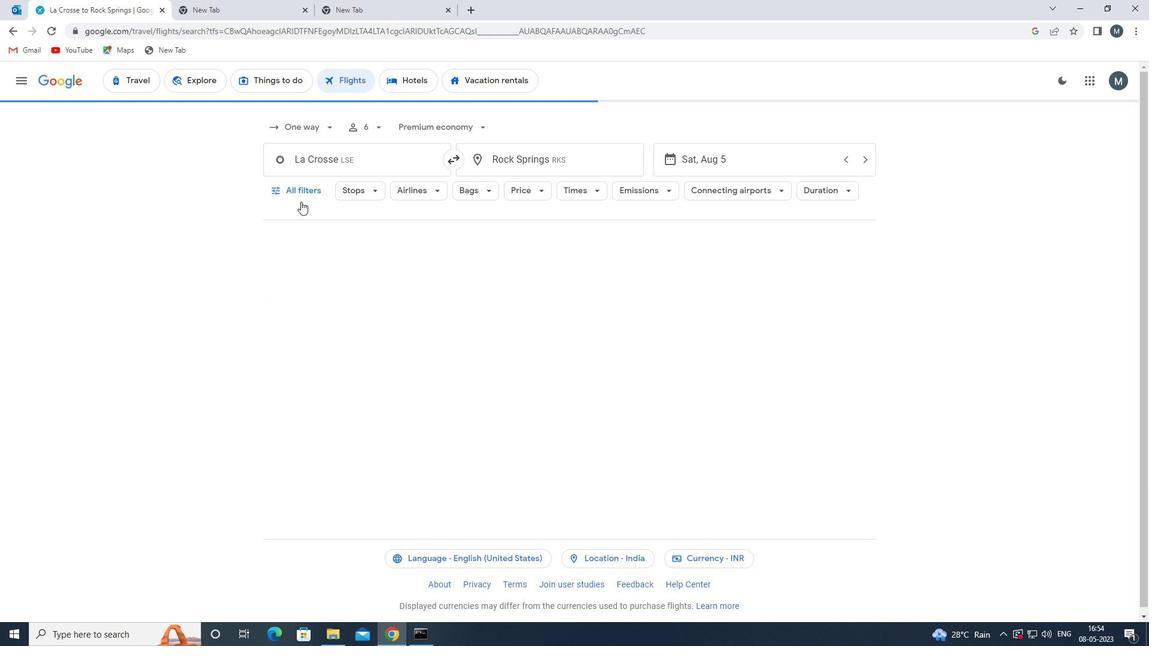 
Action: Mouse pressed left at (302, 196)
Screenshot: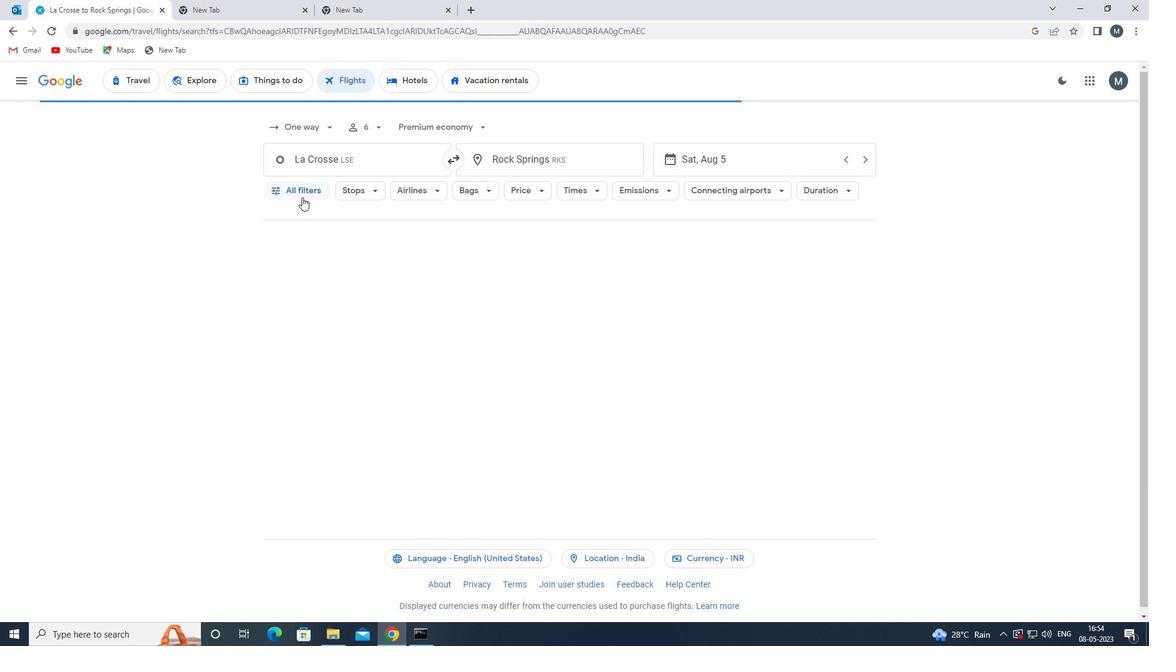 
Action: Mouse moved to (393, 371)
Screenshot: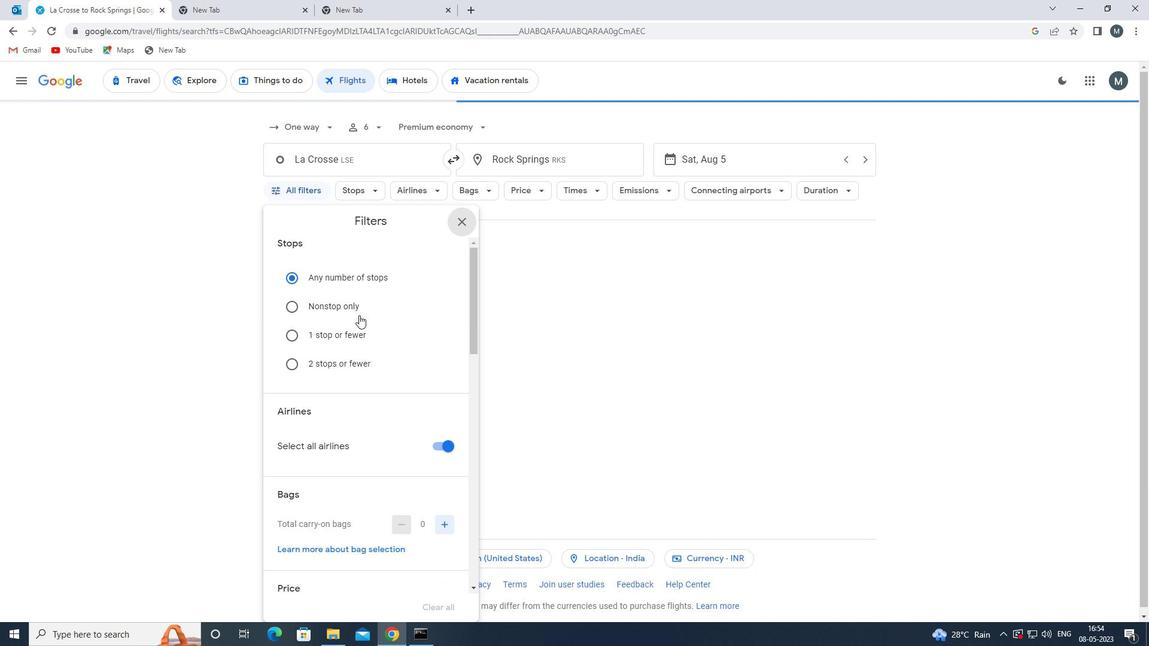 
Action: Mouse scrolled (393, 371) with delta (0, 0)
Screenshot: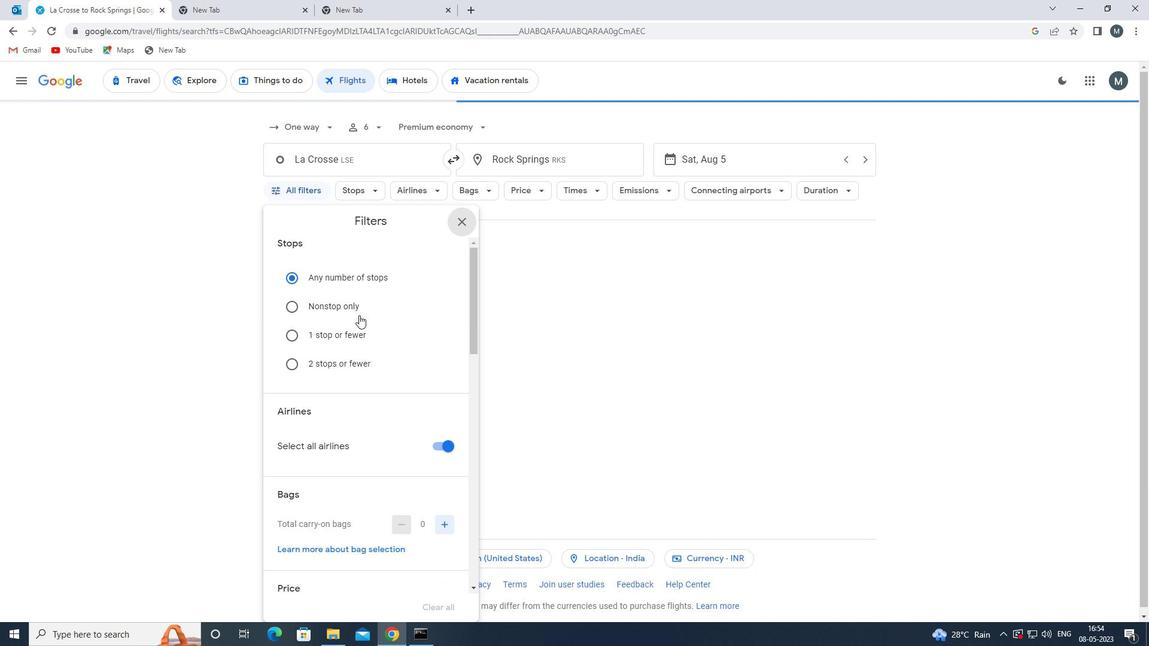 
Action: Mouse moved to (393, 379)
Screenshot: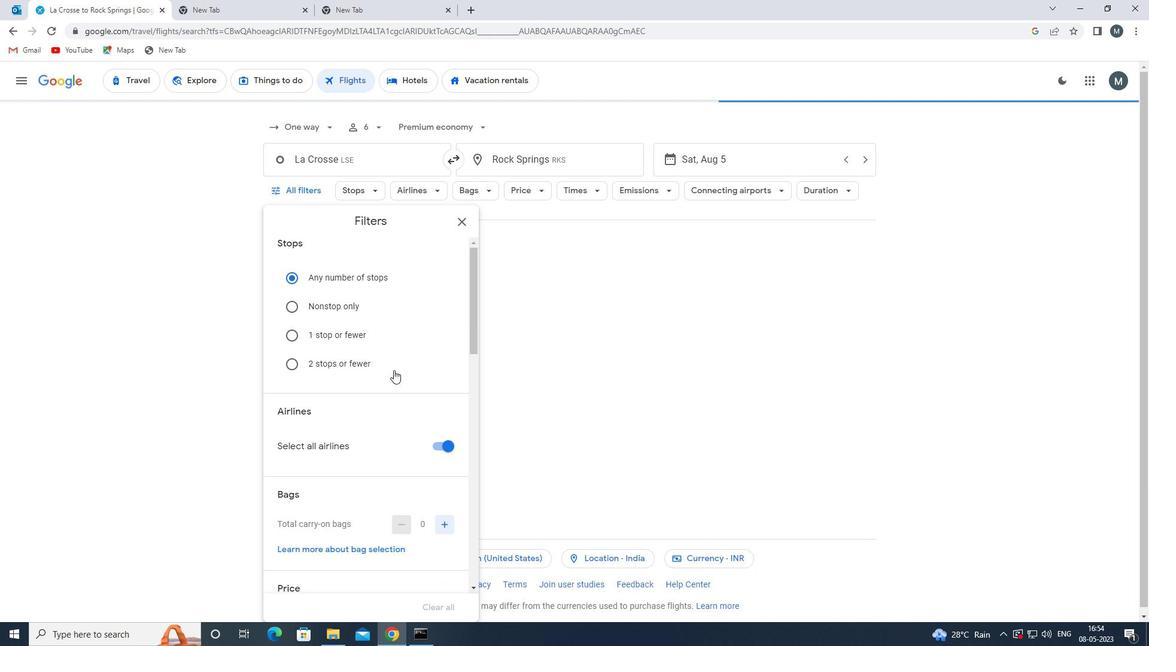 
Action: Mouse scrolled (393, 378) with delta (0, 0)
Screenshot: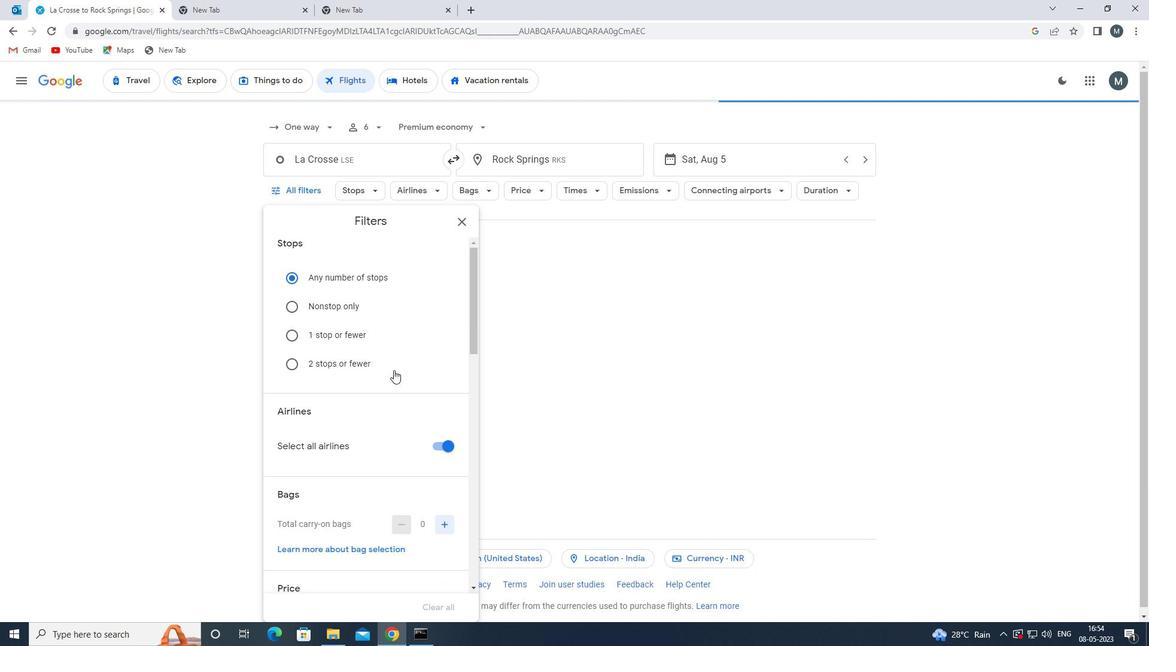 
Action: Mouse moved to (439, 325)
Screenshot: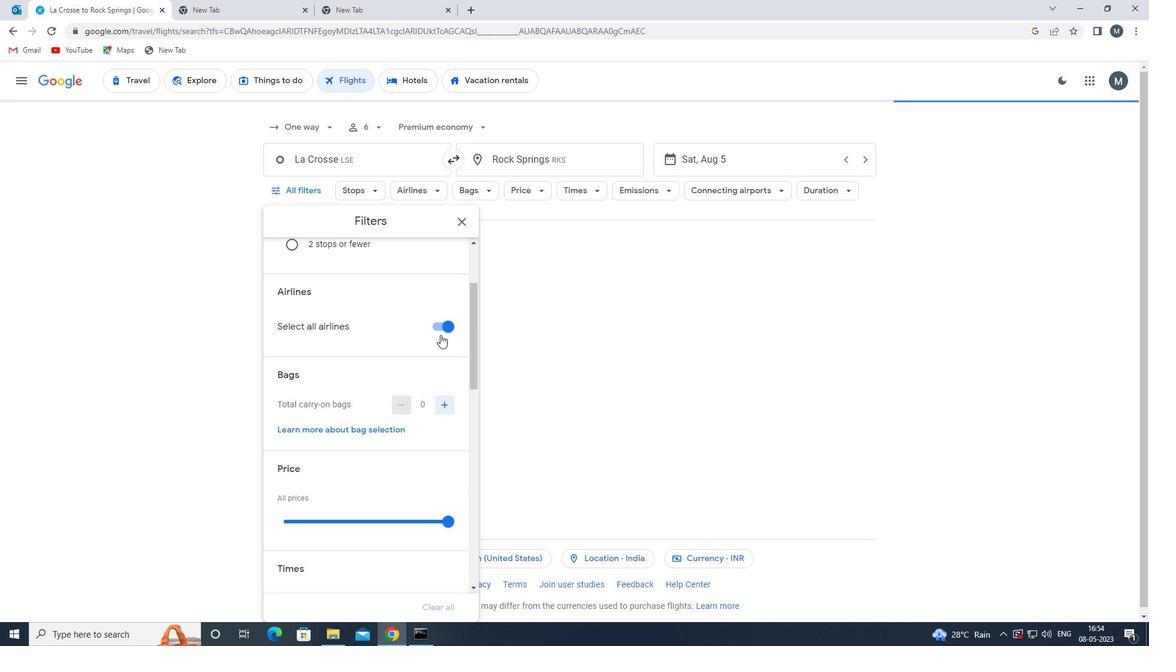 
Action: Mouse pressed left at (439, 325)
Screenshot: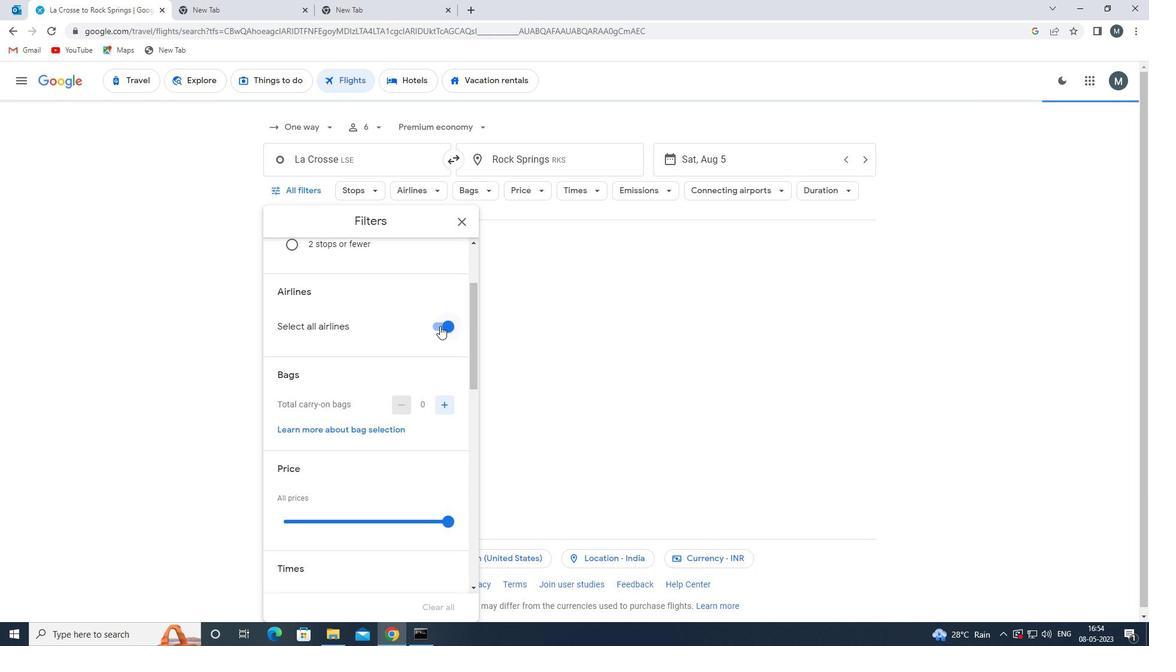 
Action: Mouse moved to (443, 324)
Screenshot: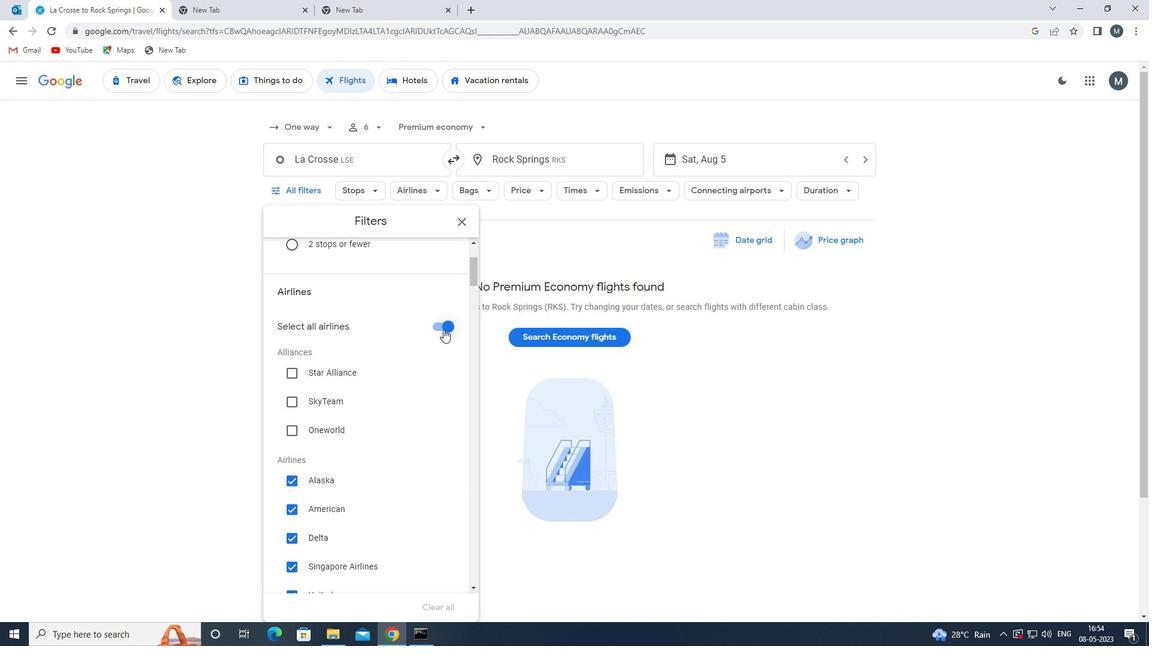 
Action: Mouse pressed left at (443, 324)
Screenshot: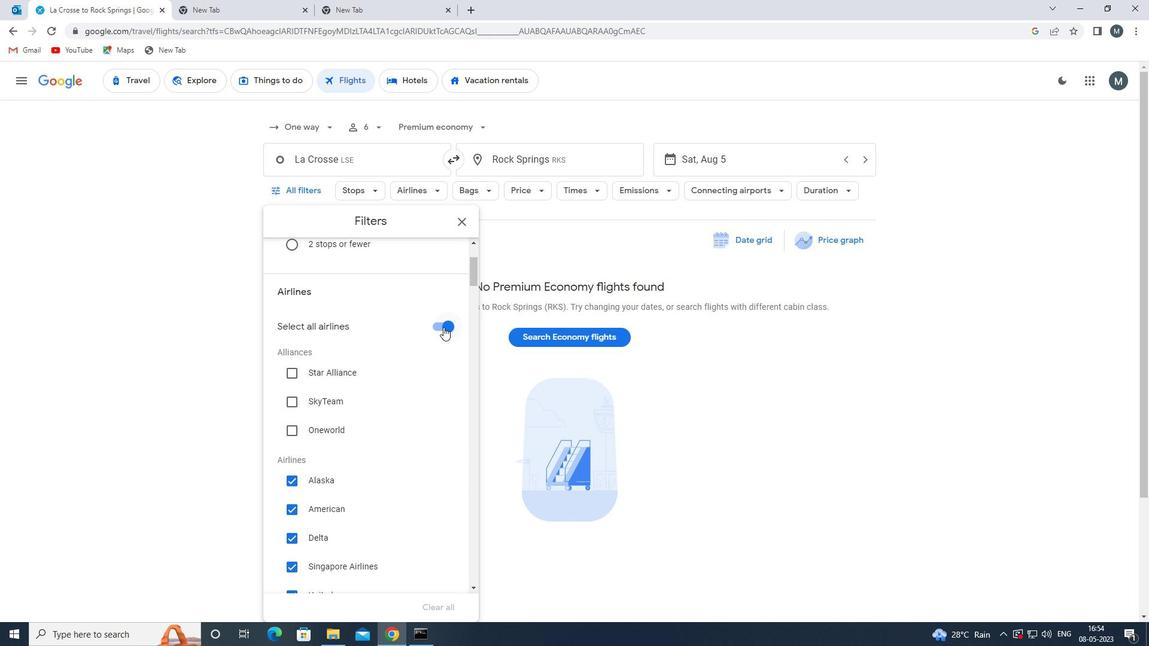 
Action: Mouse moved to (399, 352)
Screenshot: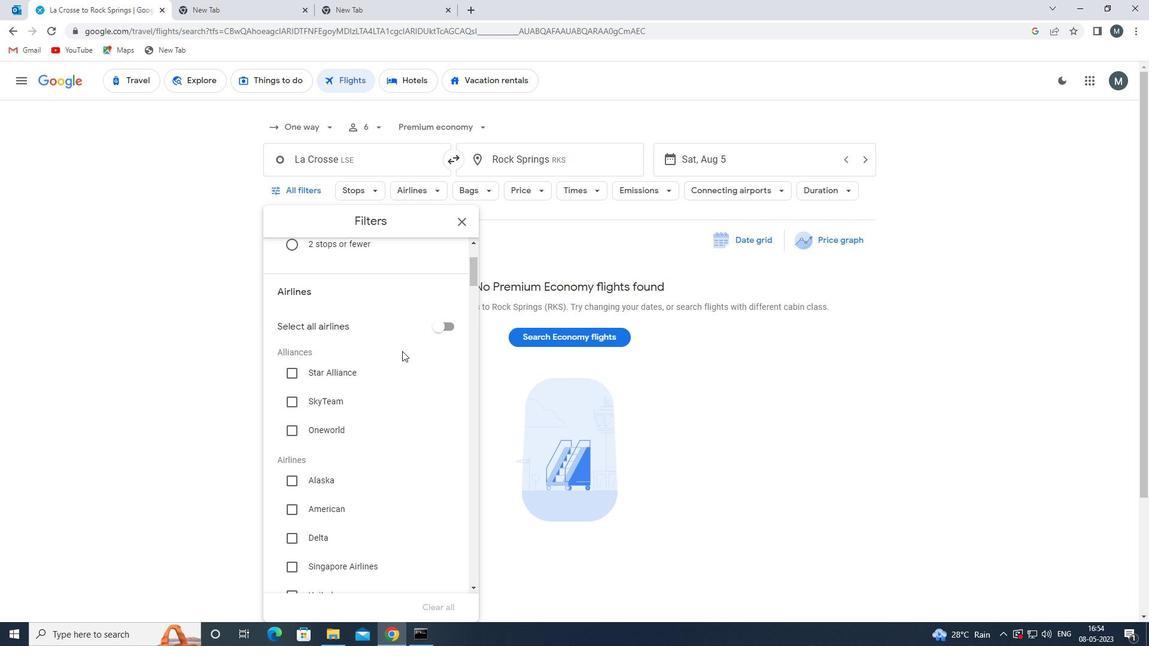 
Action: Mouse scrolled (399, 352) with delta (0, 0)
Screenshot: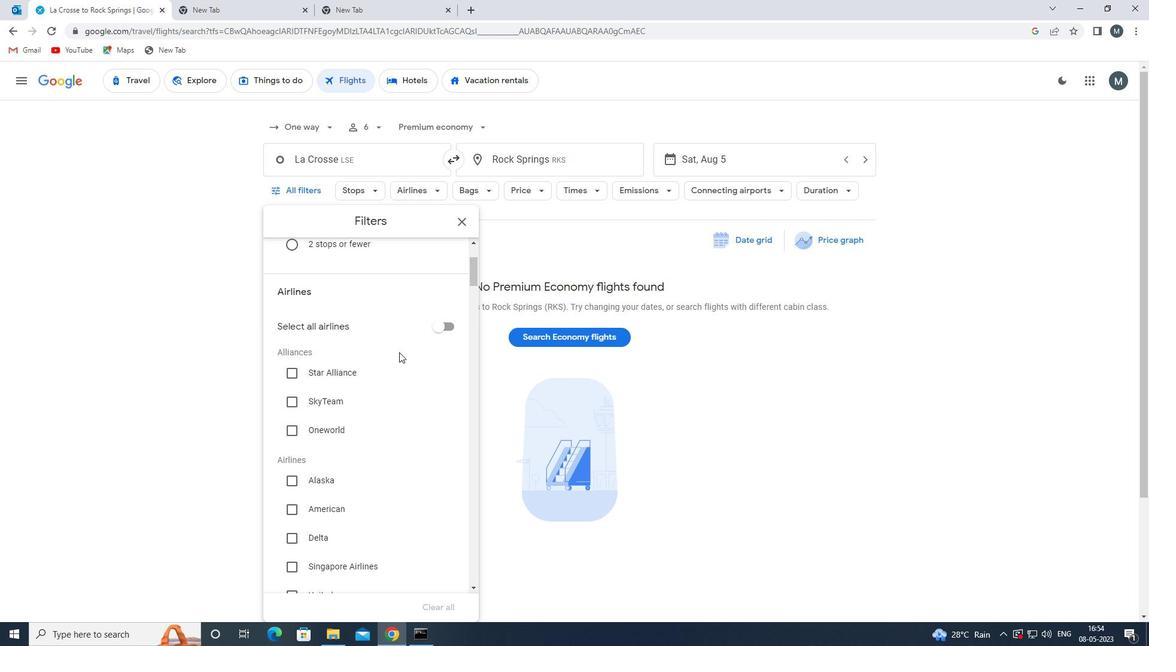 
Action: Mouse moved to (396, 353)
Screenshot: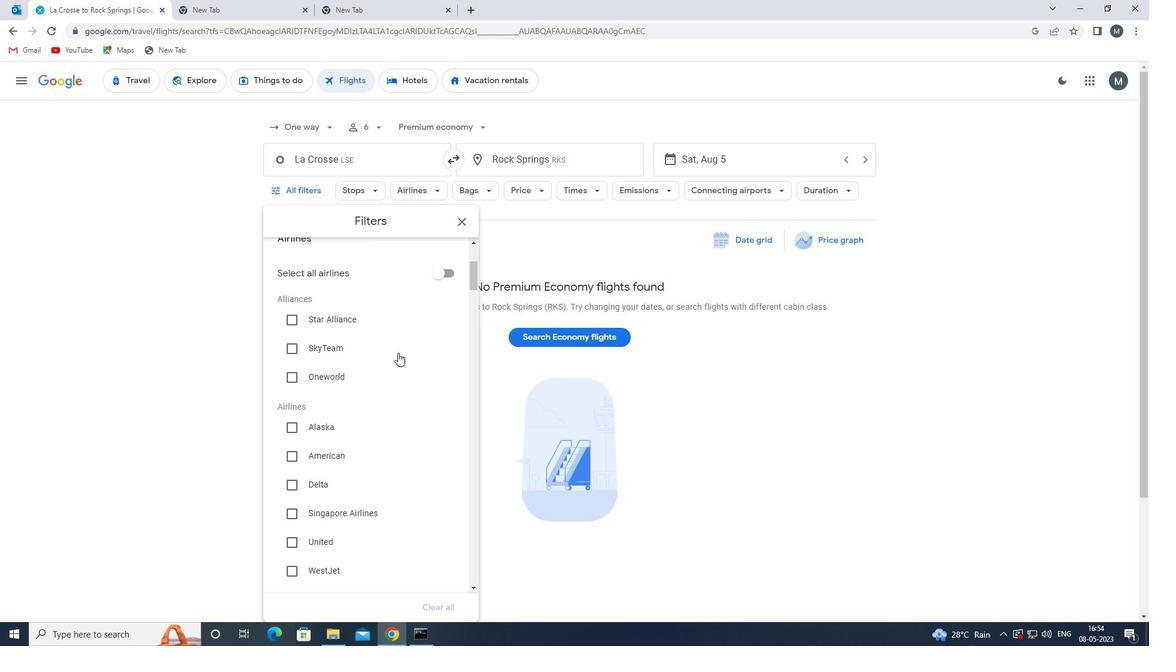 
Action: Mouse scrolled (396, 352) with delta (0, 0)
Screenshot: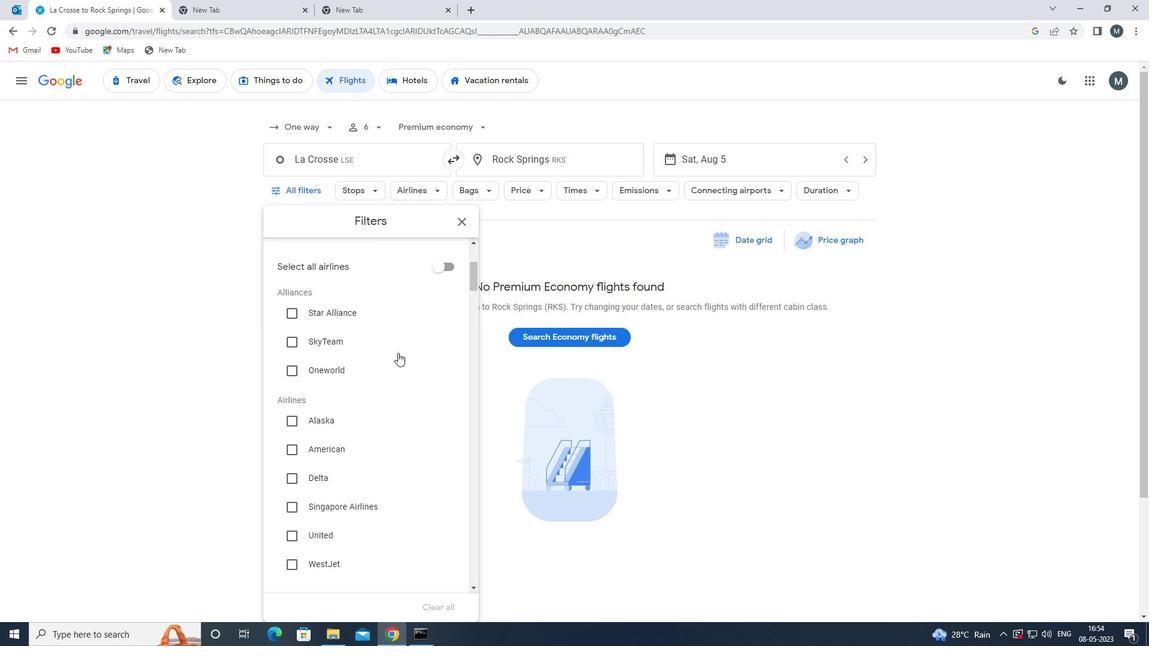 
Action: Mouse moved to (396, 353)
Screenshot: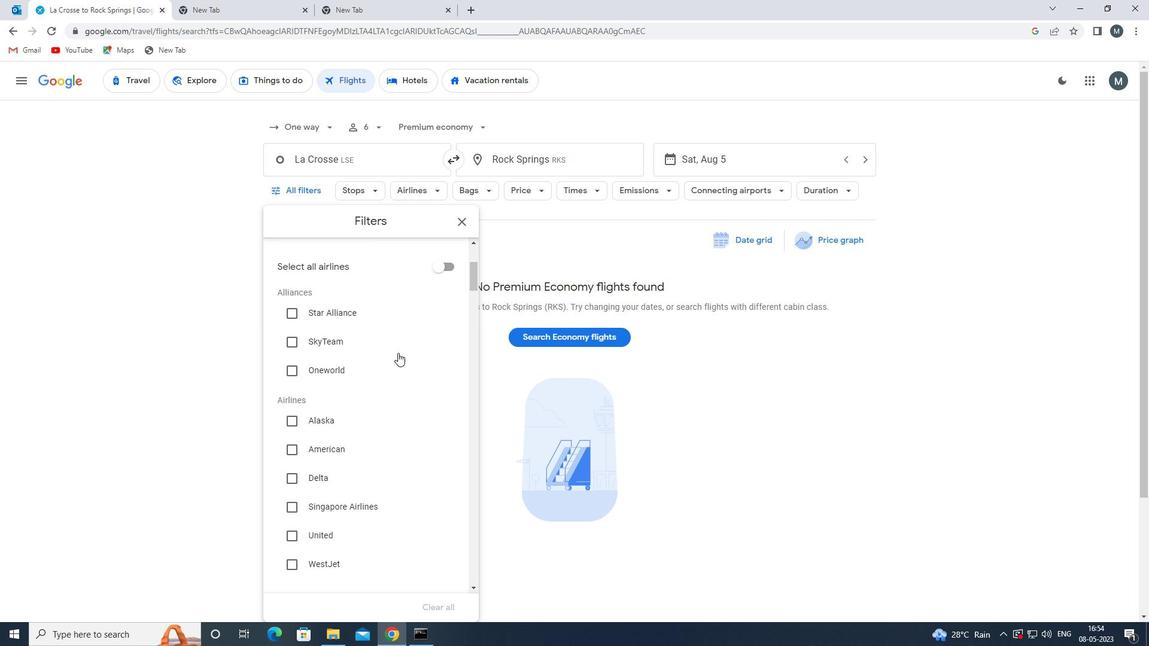 
Action: Mouse scrolled (396, 353) with delta (0, 0)
Screenshot: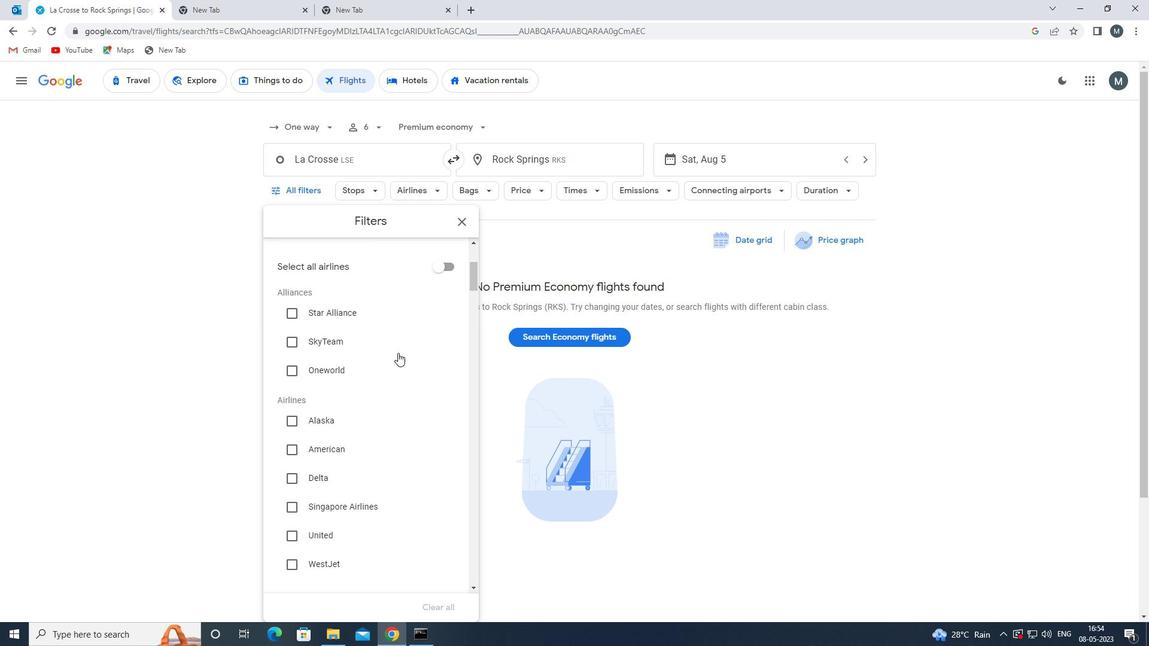 
Action: Mouse moved to (341, 422)
Screenshot: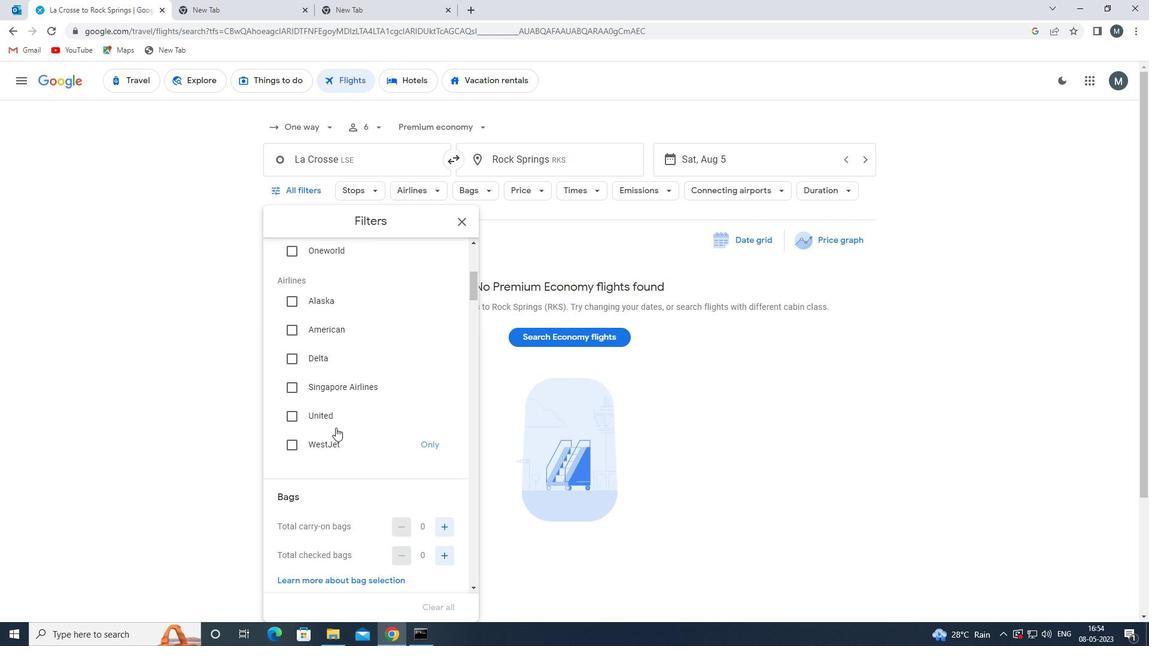 
Action: Mouse pressed left at (341, 422)
Screenshot: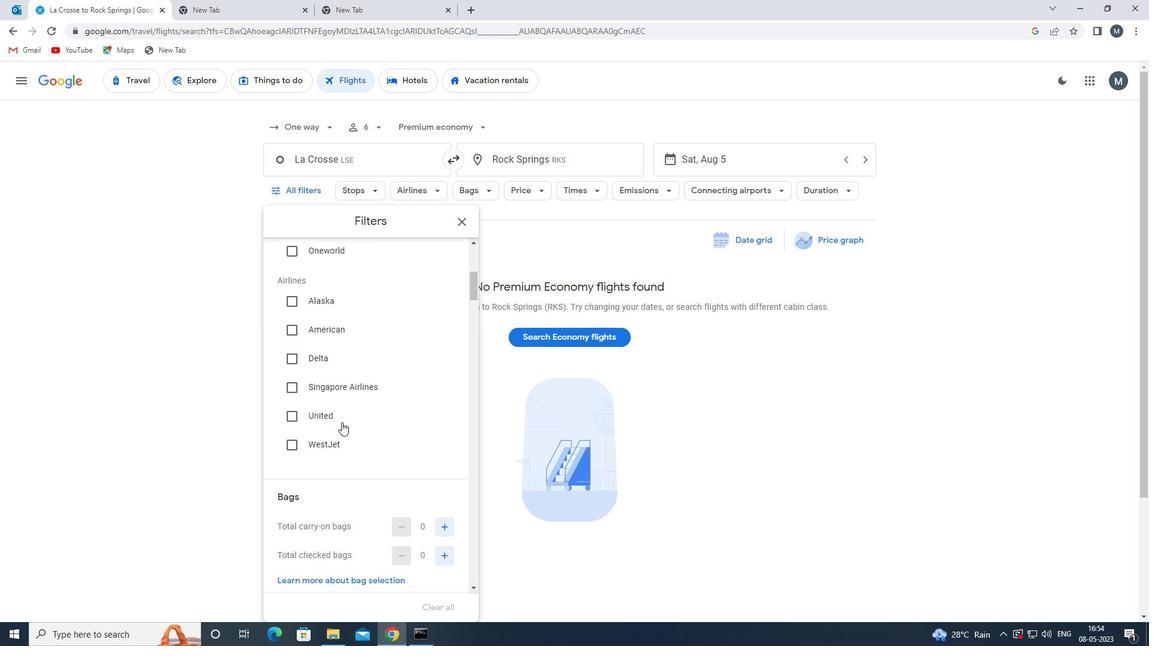 
Action: Mouse moved to (364, 407)
Screenshot: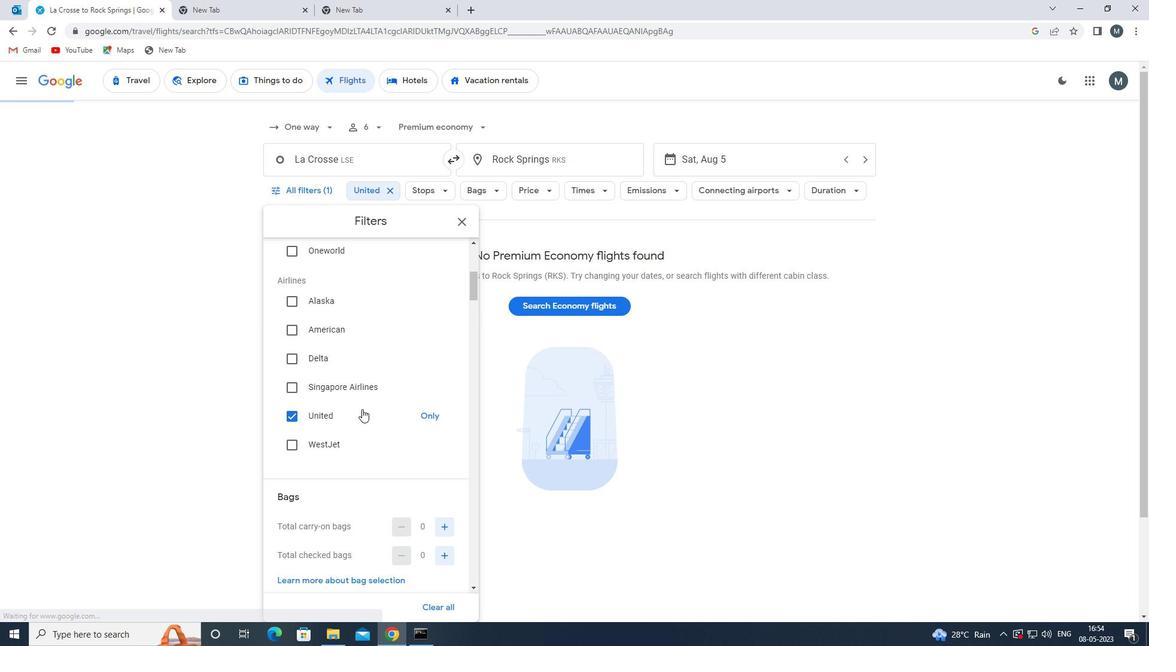 
Action: Mouse scrolled (364, 406) with delta (0, 0)
Screenshot: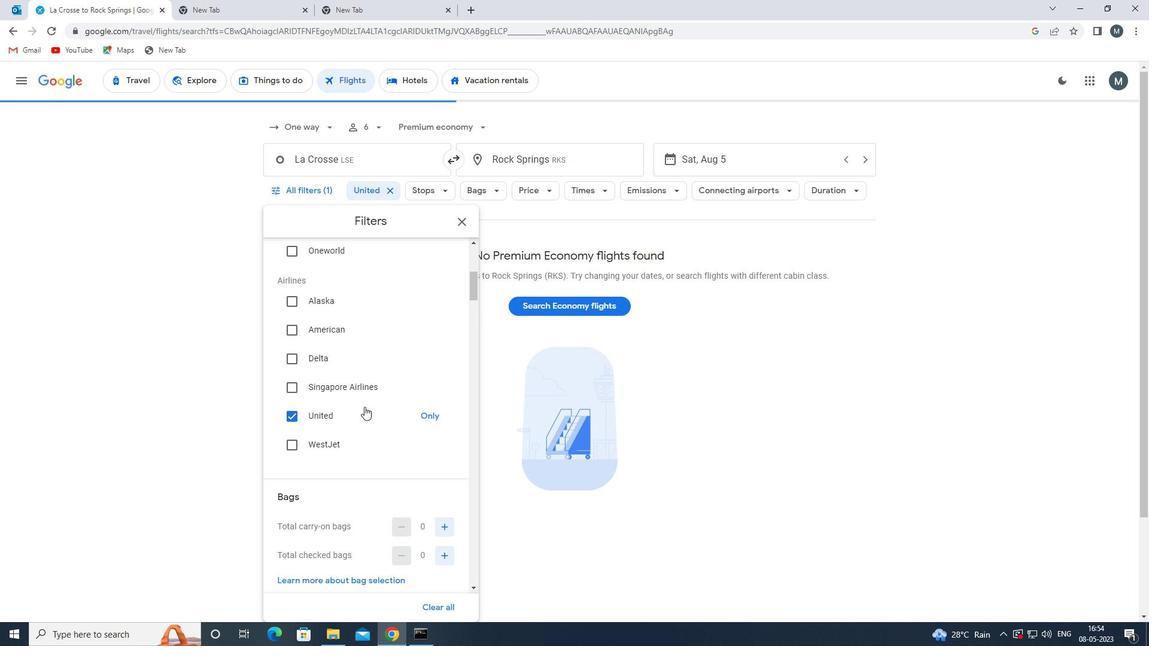 
Action: Mouse scrolled (364, 406) with delta (0, 0)
Screenshot: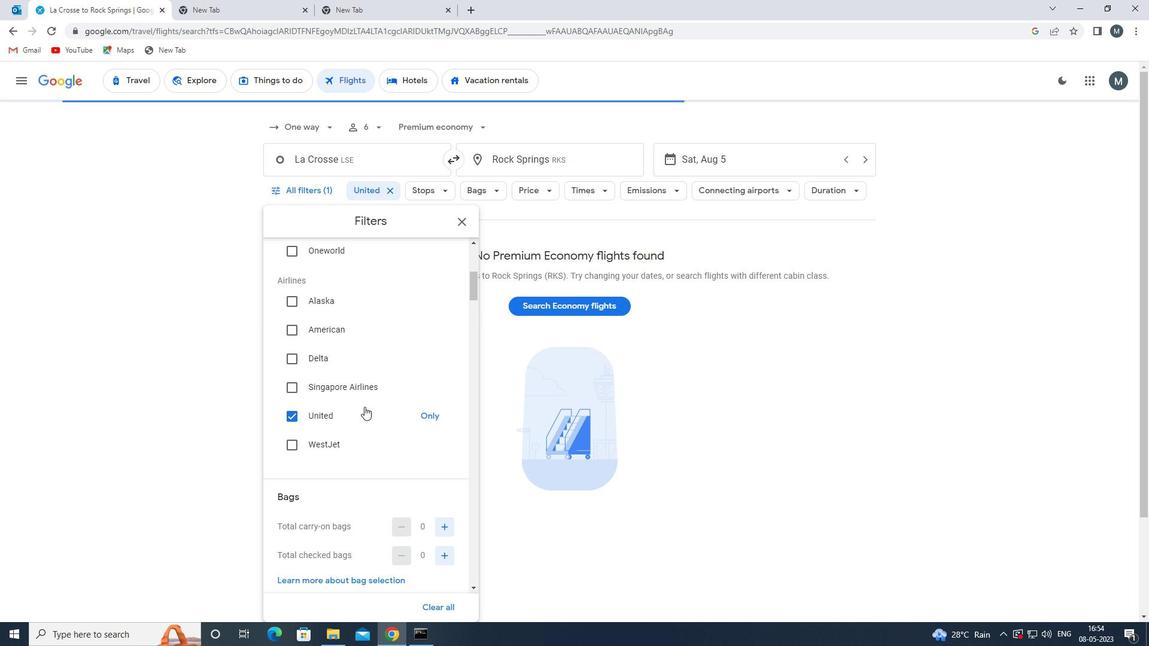 
Action: Mouse moved to (442, 437)
Screenshot: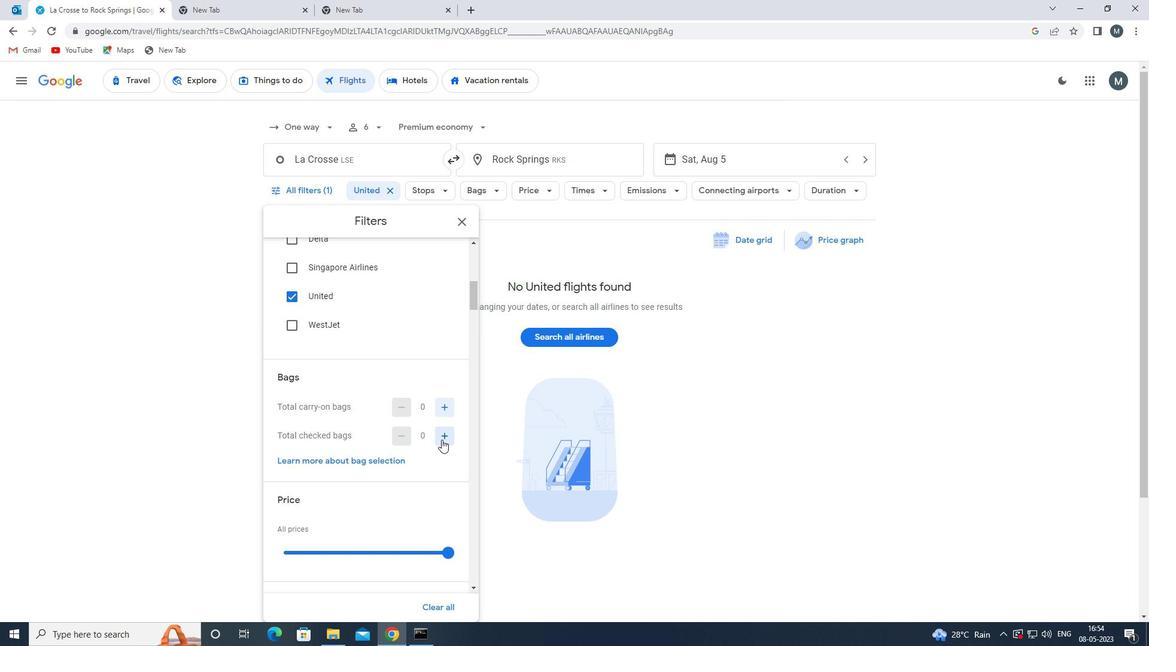
Action: Mouse pressed left at (442, 437)
Screenshot: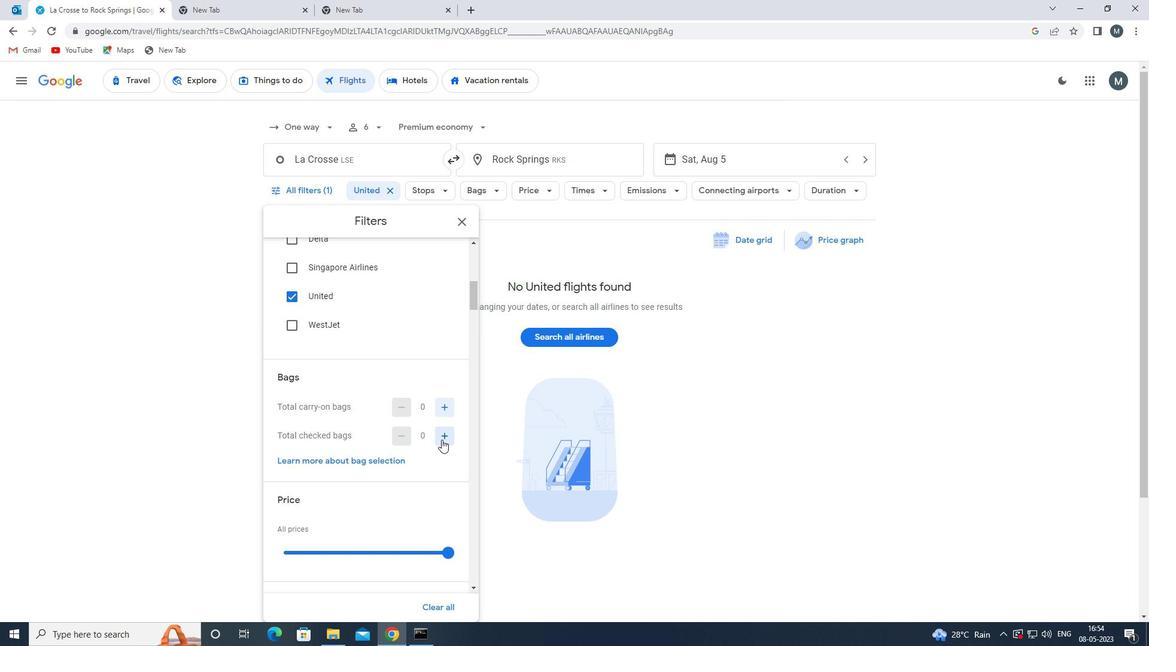 
Action: Mouse pressed left at (442, 437)
Screenshot: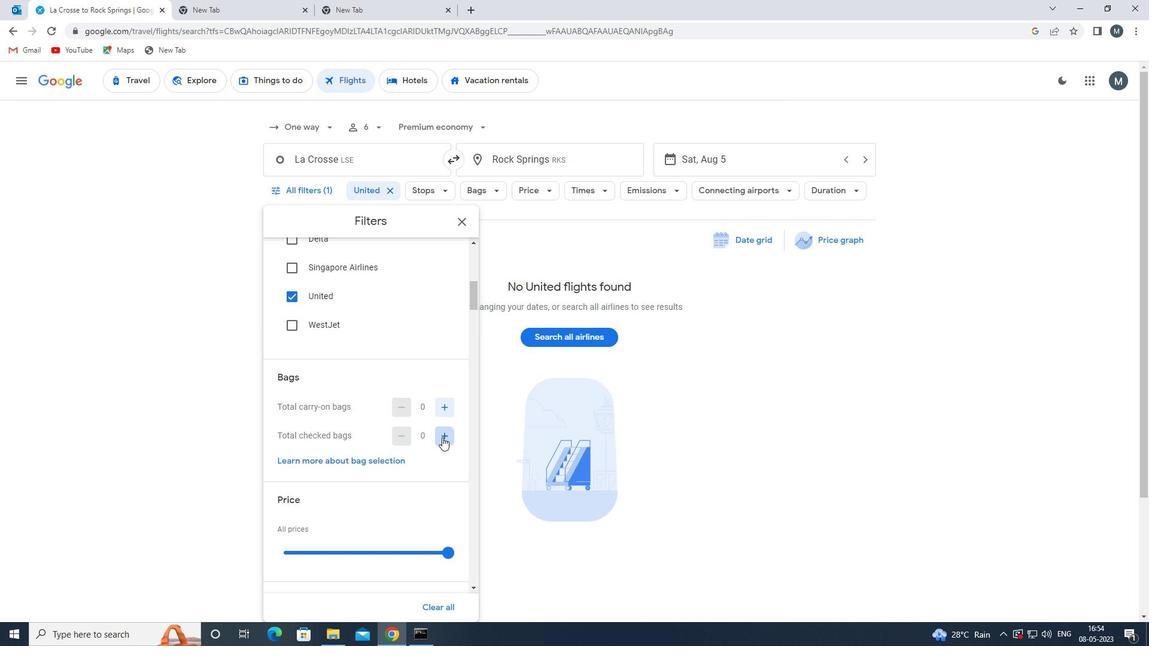 
Action: Mouse pressed left at (442, 437)
Screenshot: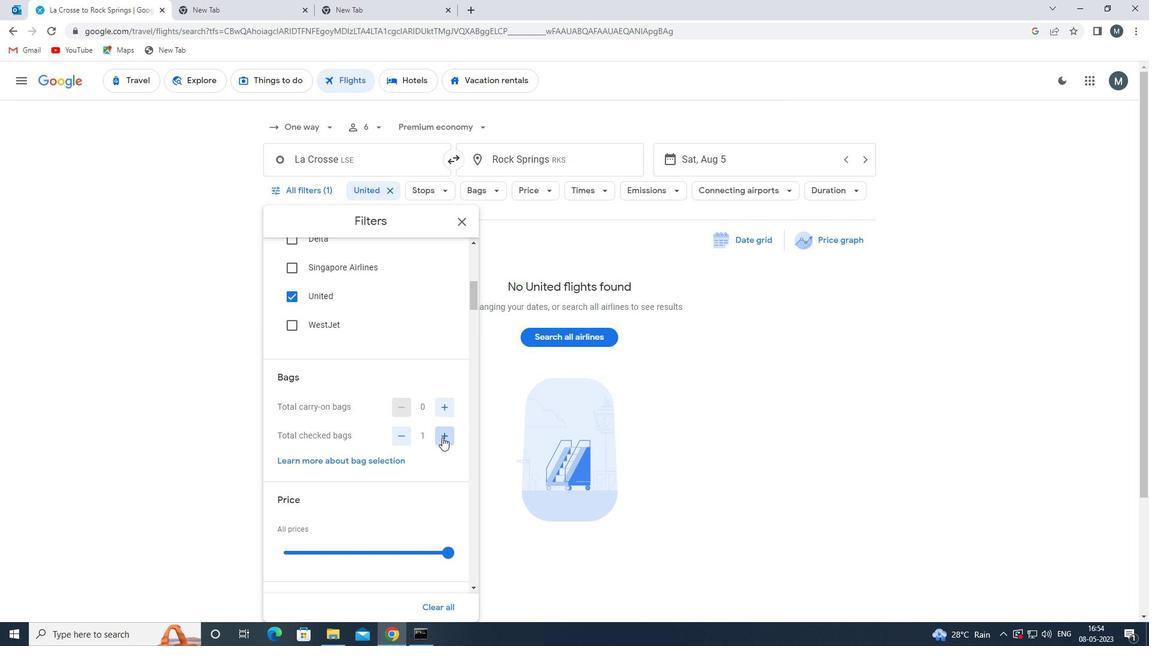
Action: Mouse moved to (365, 421)
Screenshot: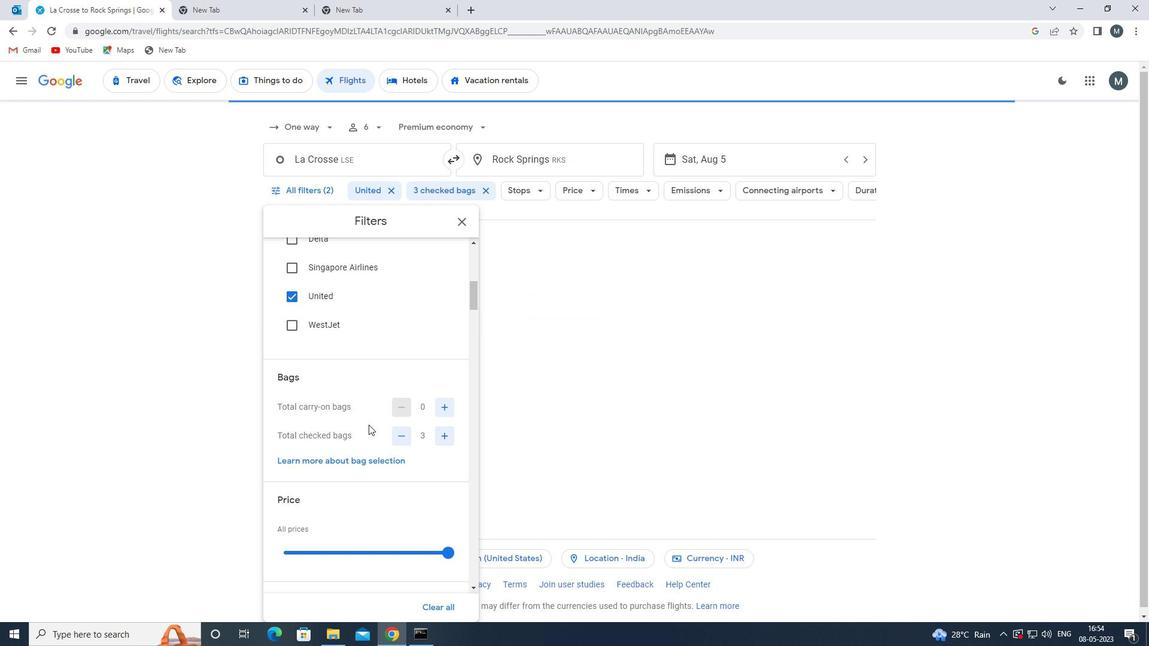 
Action: Mouse scrolled (365, 420) with delta (0, 0)
Screenshot: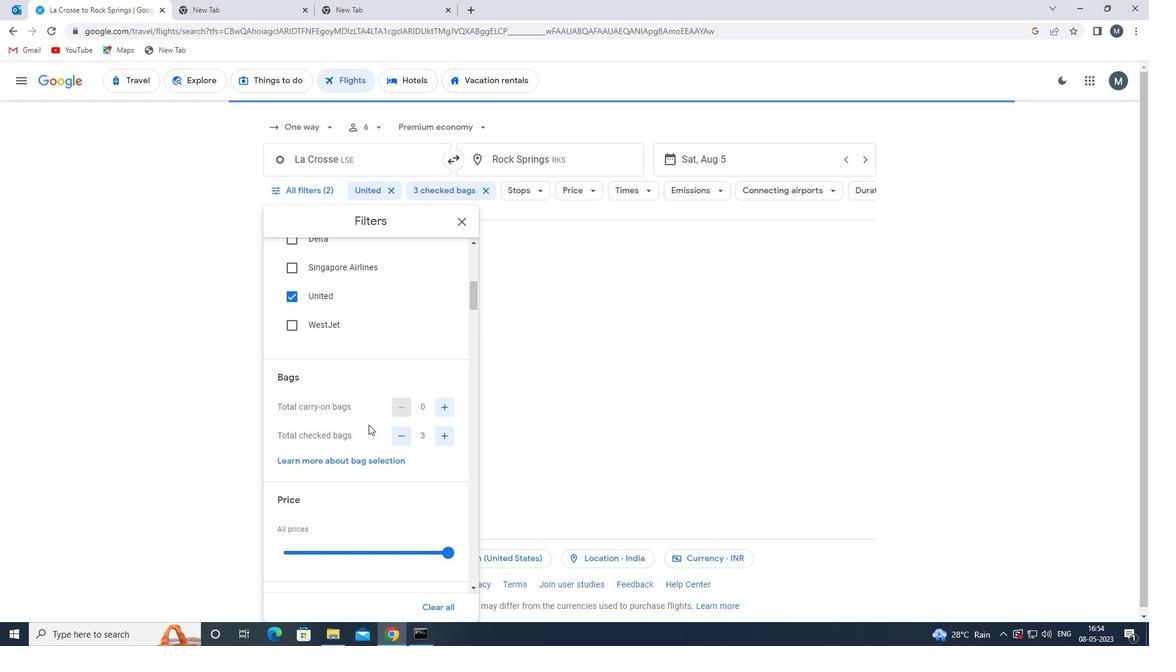
Action: Mouse moved to (365, 421)
Screenshot: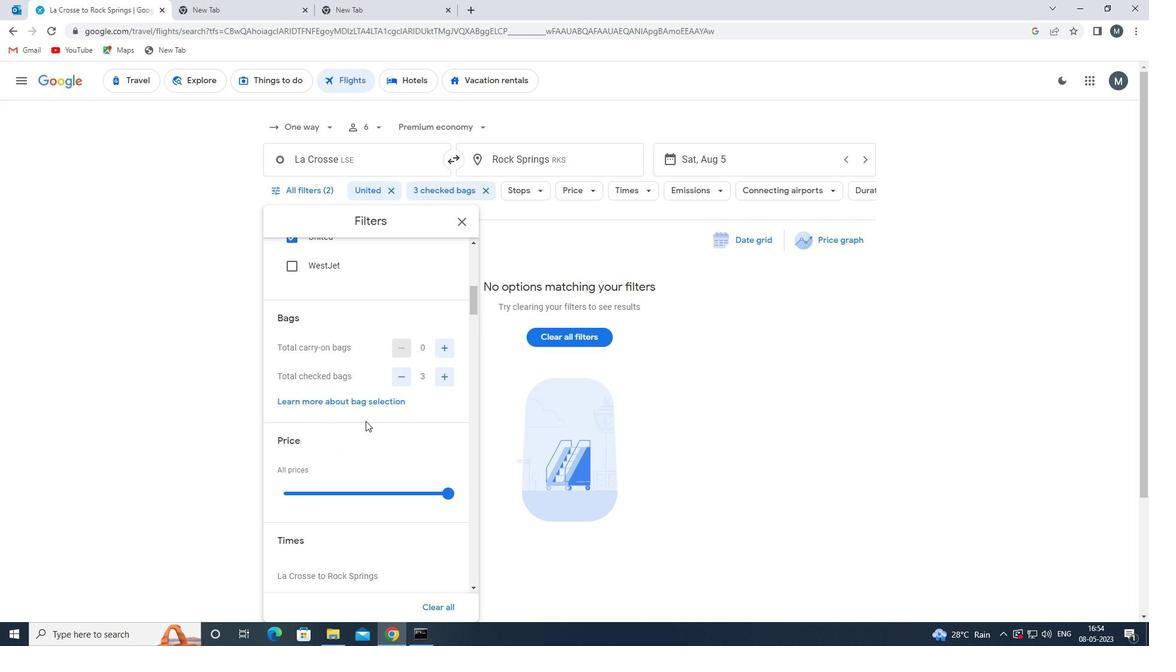 
Action: Mouse scrolled (365, 420) with delta (0, 0)
Screenshot: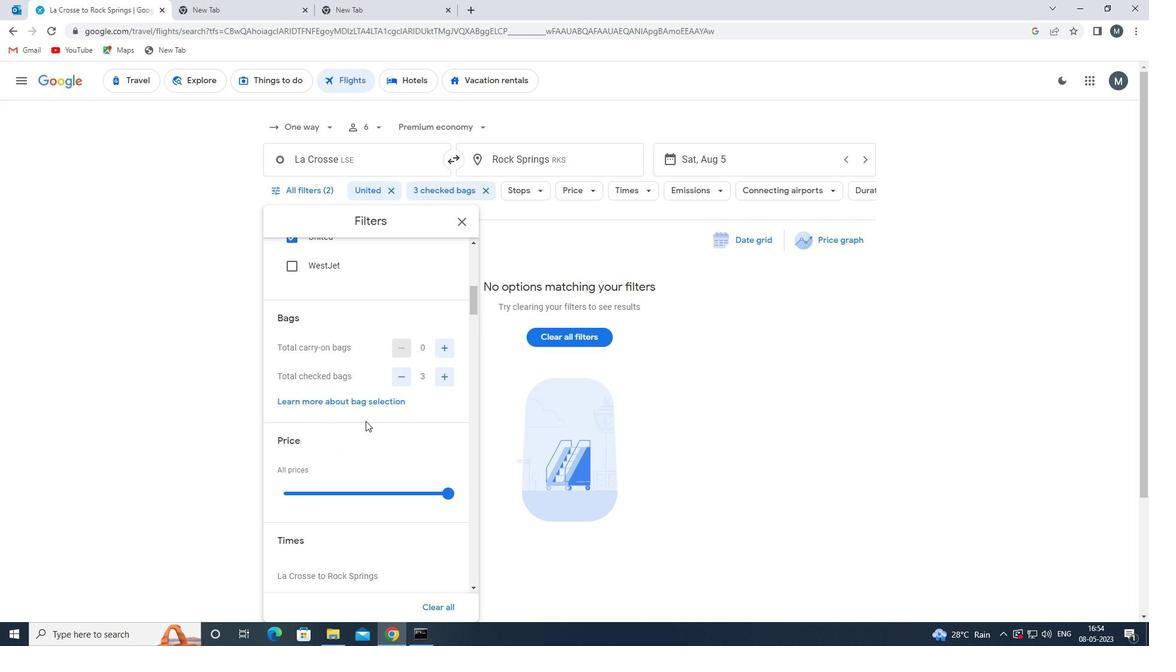 
Action: Mouse moved to (353, 426)
Screenshot: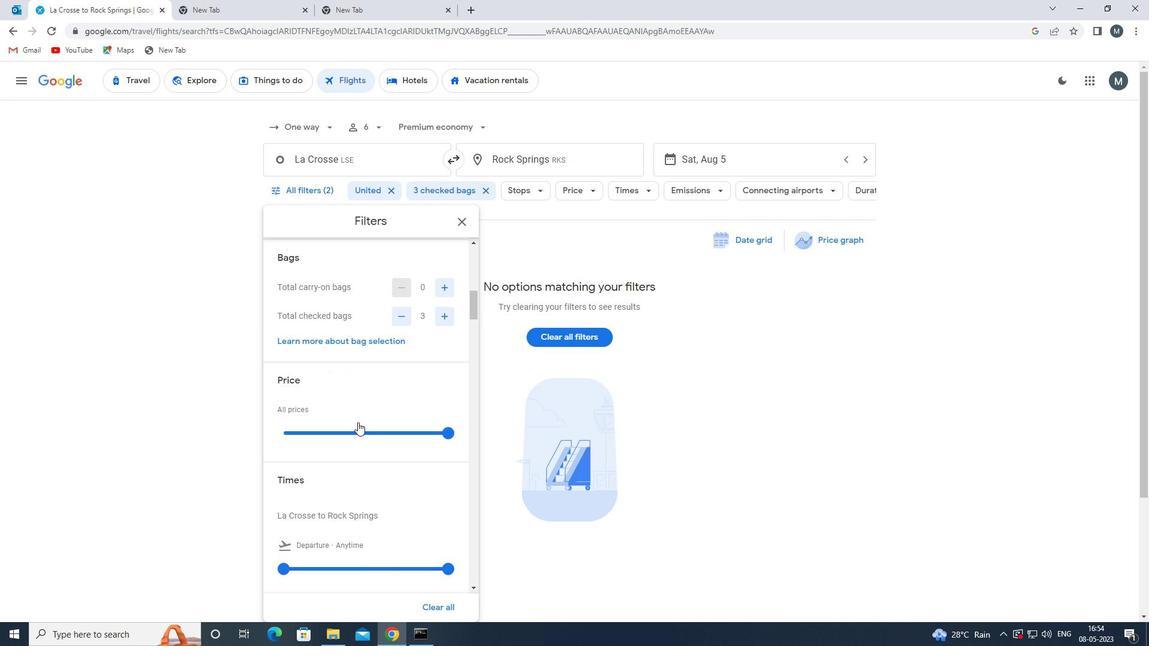 
Action: Mouse pressed left at (353, 426)
Screenshot: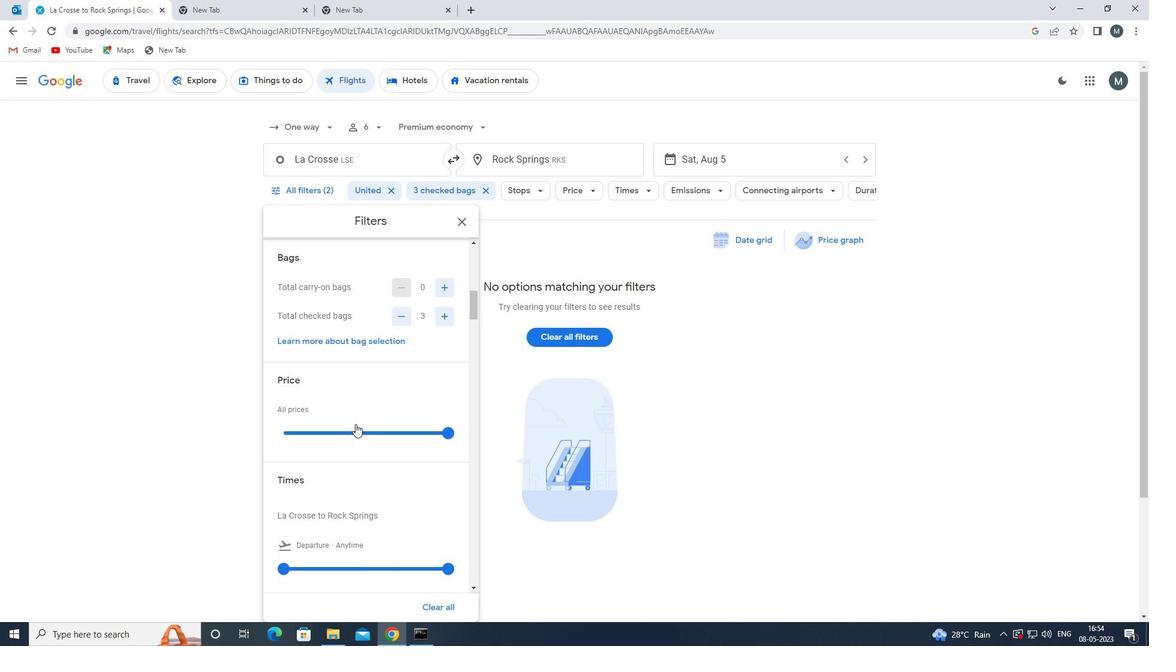 
Action: Mouse pressed left at (353, 426)
Screenshot: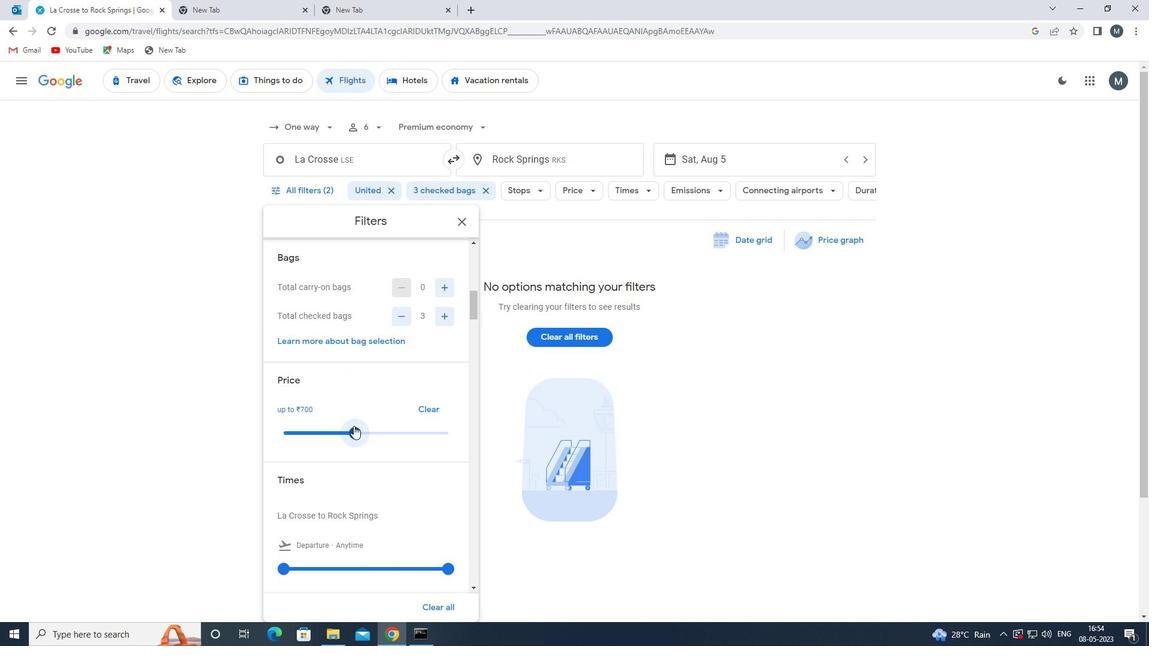 
Action: Mouse moved to (350, 423)
Screenshot: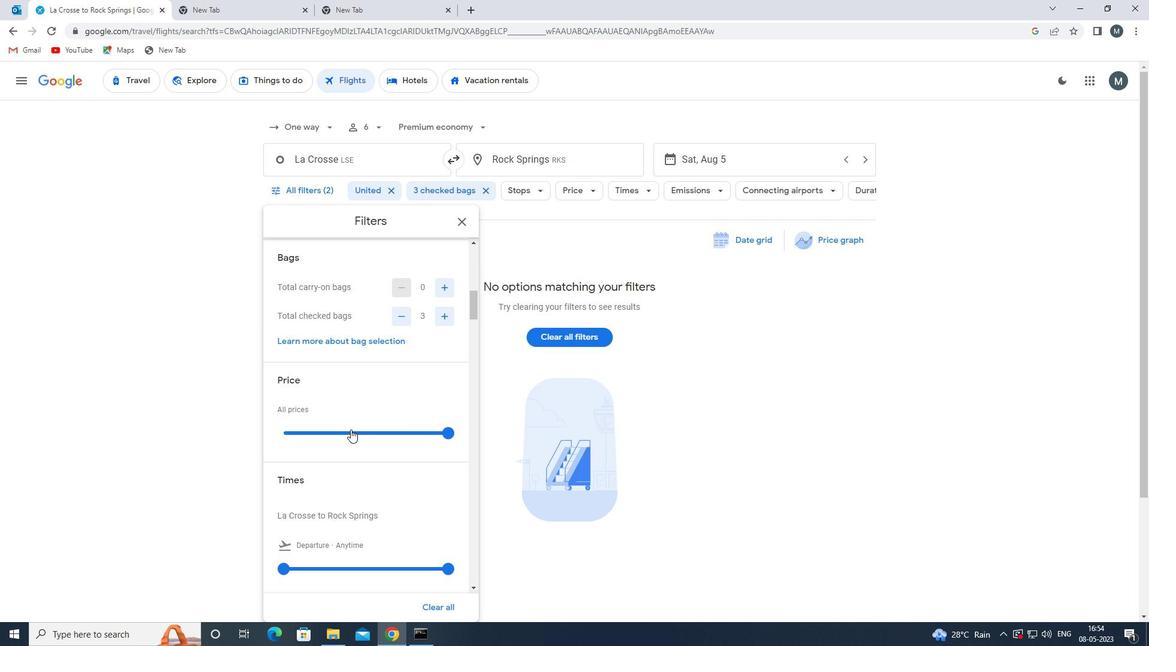 
Action: Mouse scrolled (350, 422) with delta (0, 0)
Screenshot: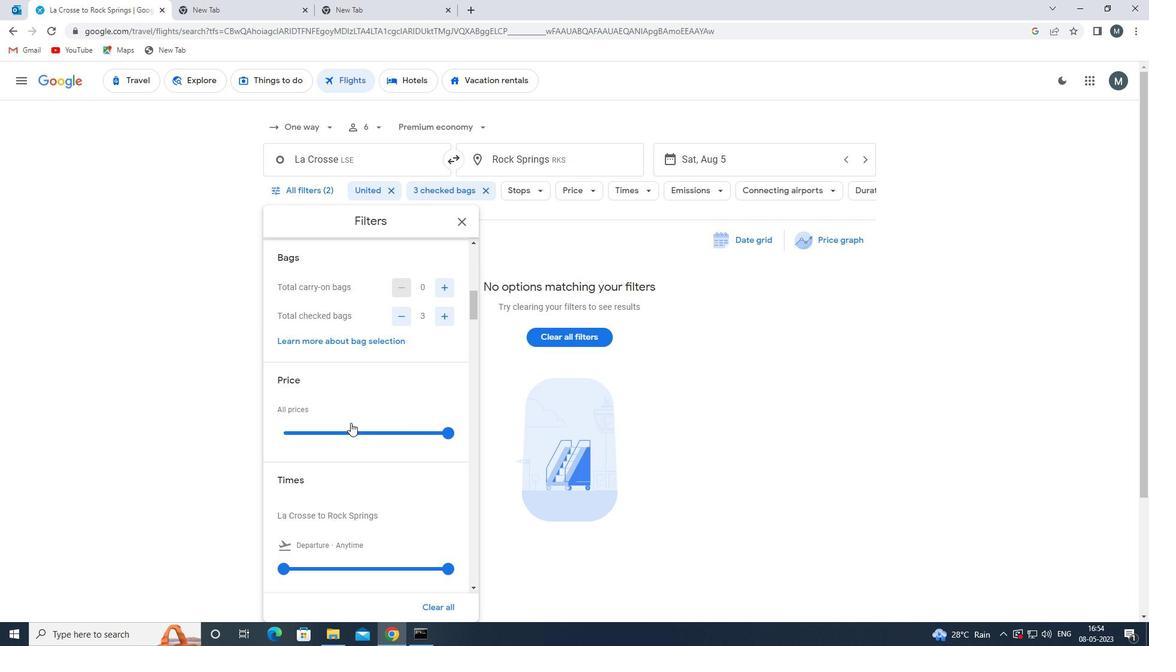 
Action: Mouse scrolled (350, 422) with delta (0, 0)
Screenshot: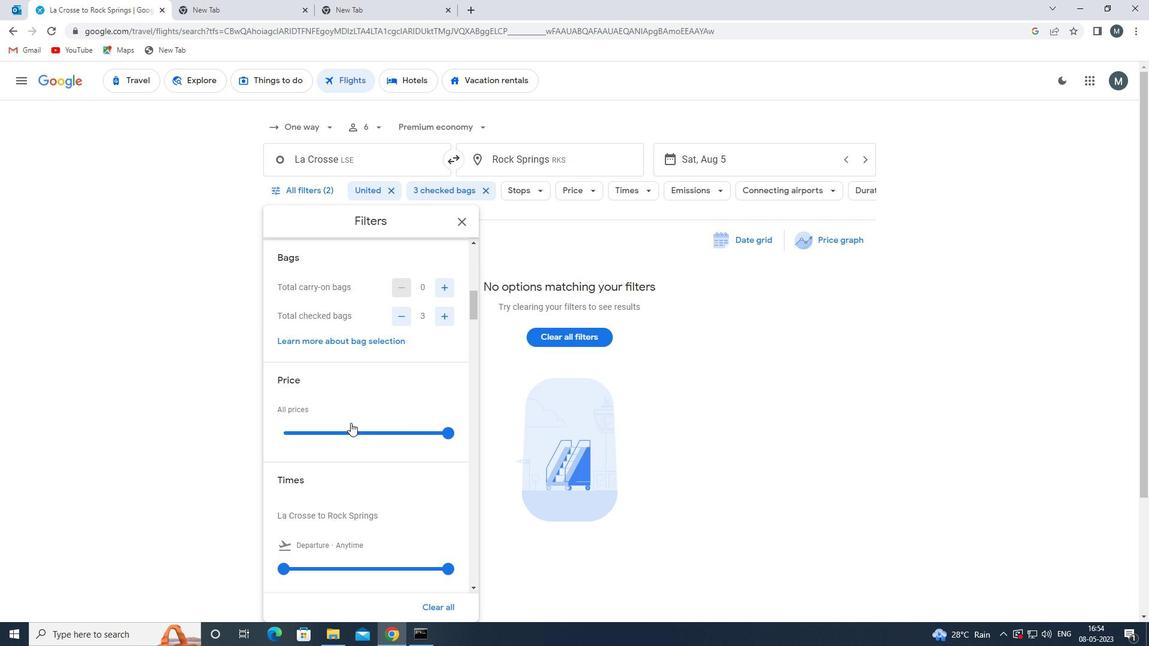 
Action: Mouse moved to (285, 453)
Screenshot: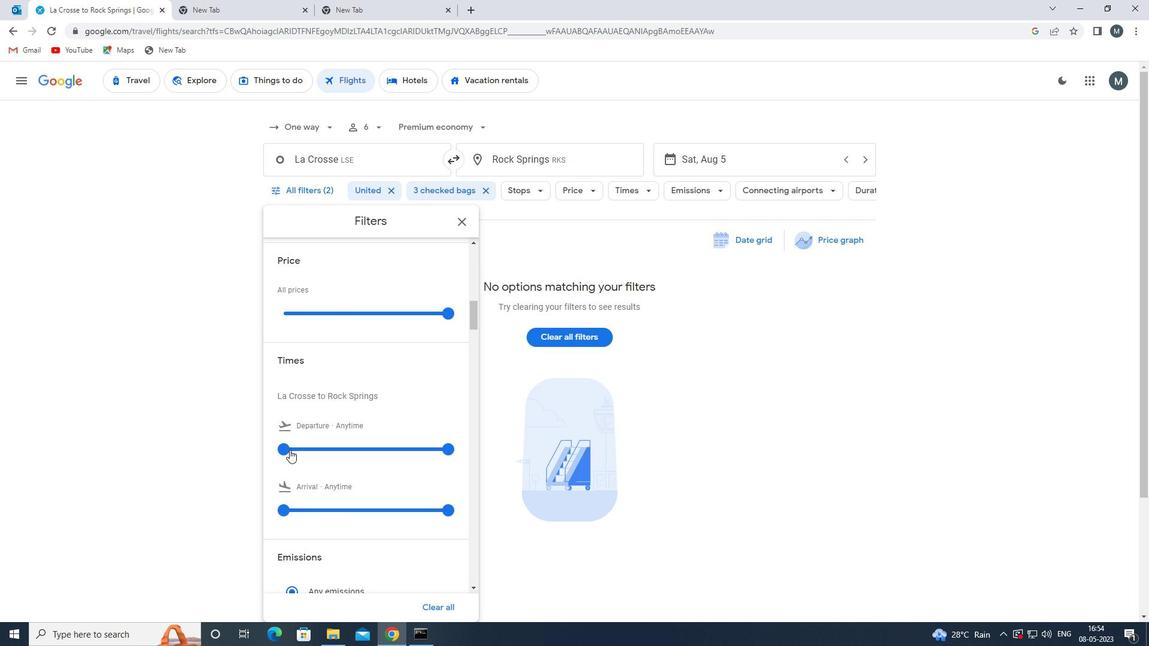 
Action: Mouse pressed left at (285, 453)
Screenshot: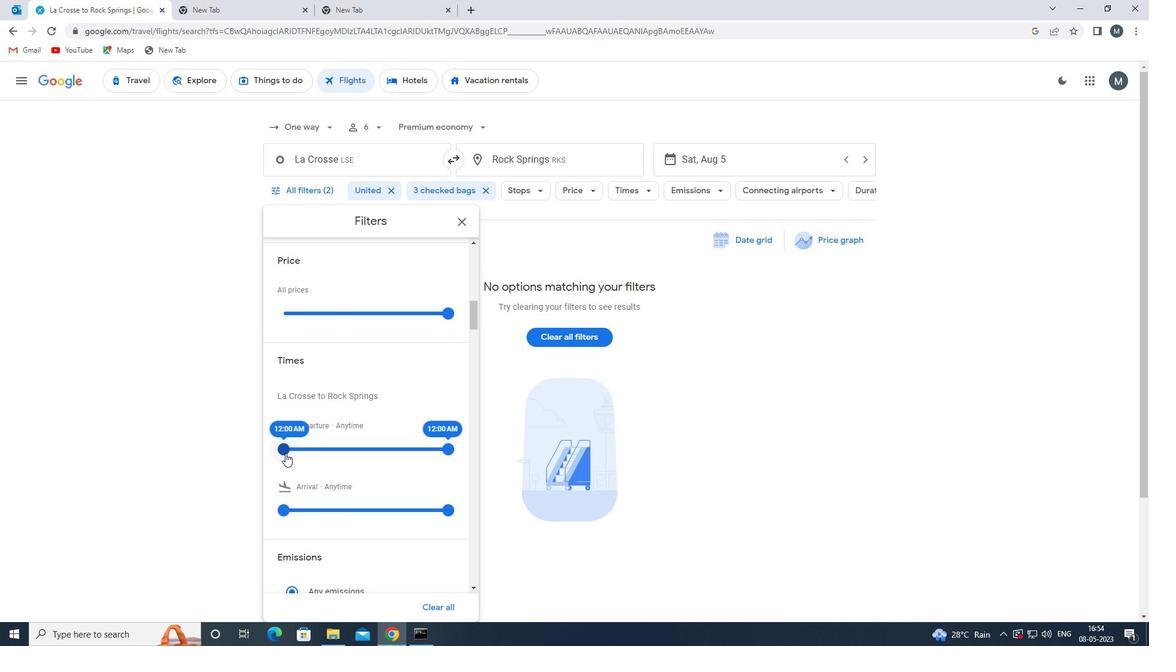 
Action: Mouse moved to (452, 443)
Screenshot: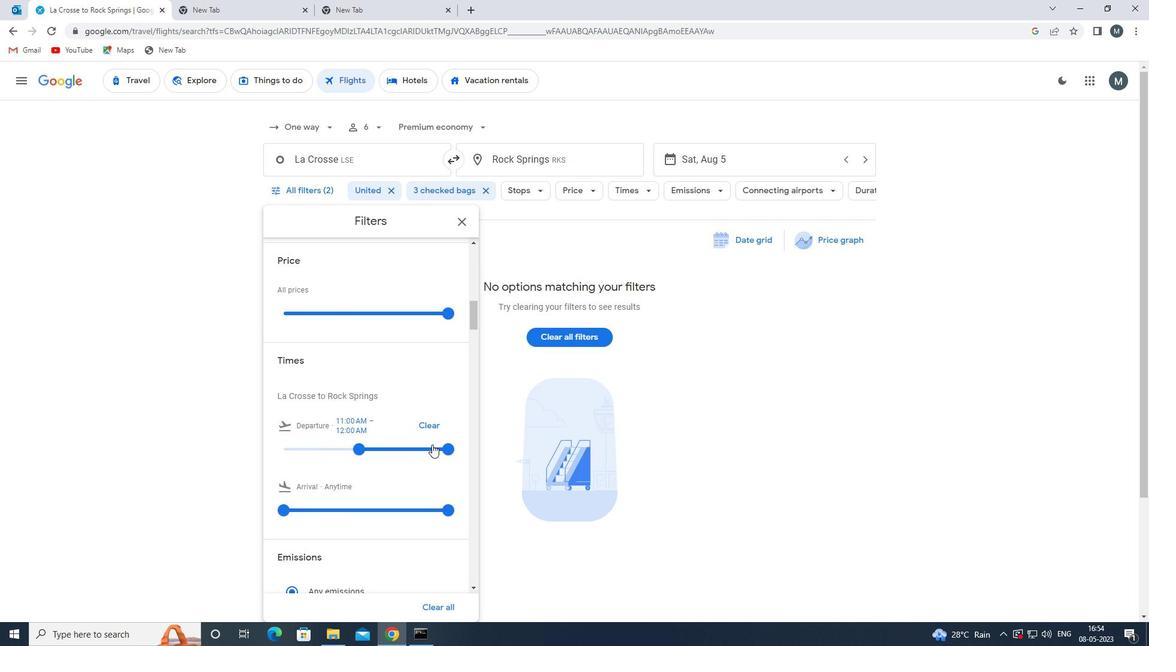 
Action: Mouse pressed left at (452, 443)
Screenshot: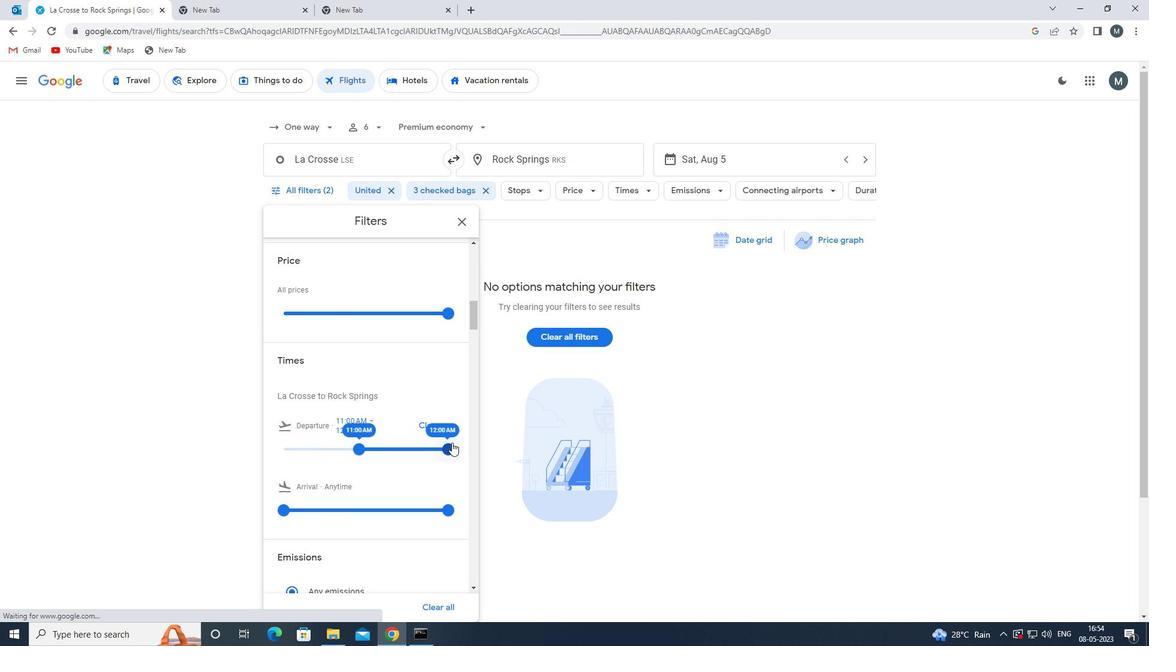 
Action: Mouse moved to (454, 221)
Screenshot: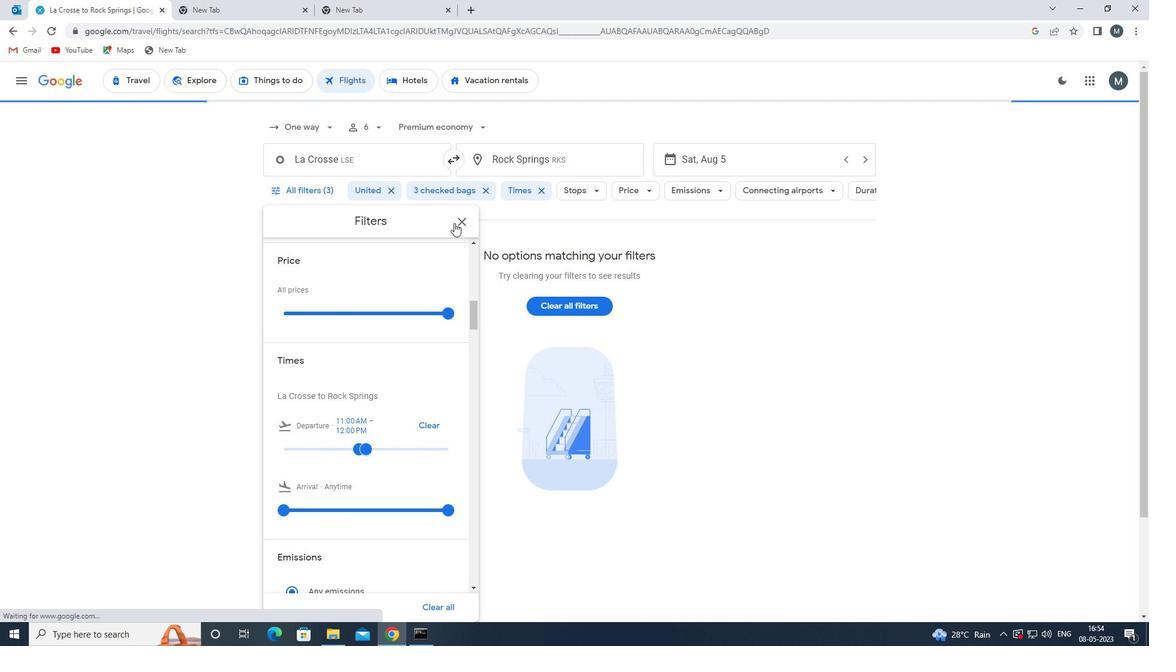
Action: Mouse pressed left at (454, 221)
Screenshot: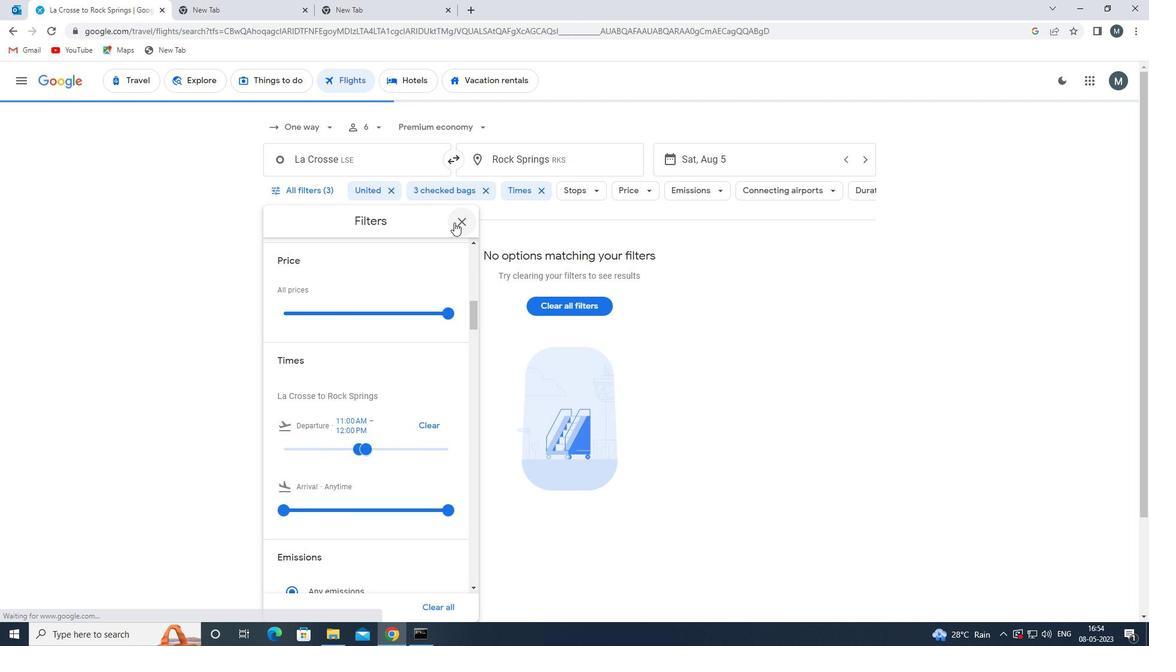 
Action: Mouse moved to (447, 256)
Screenshot: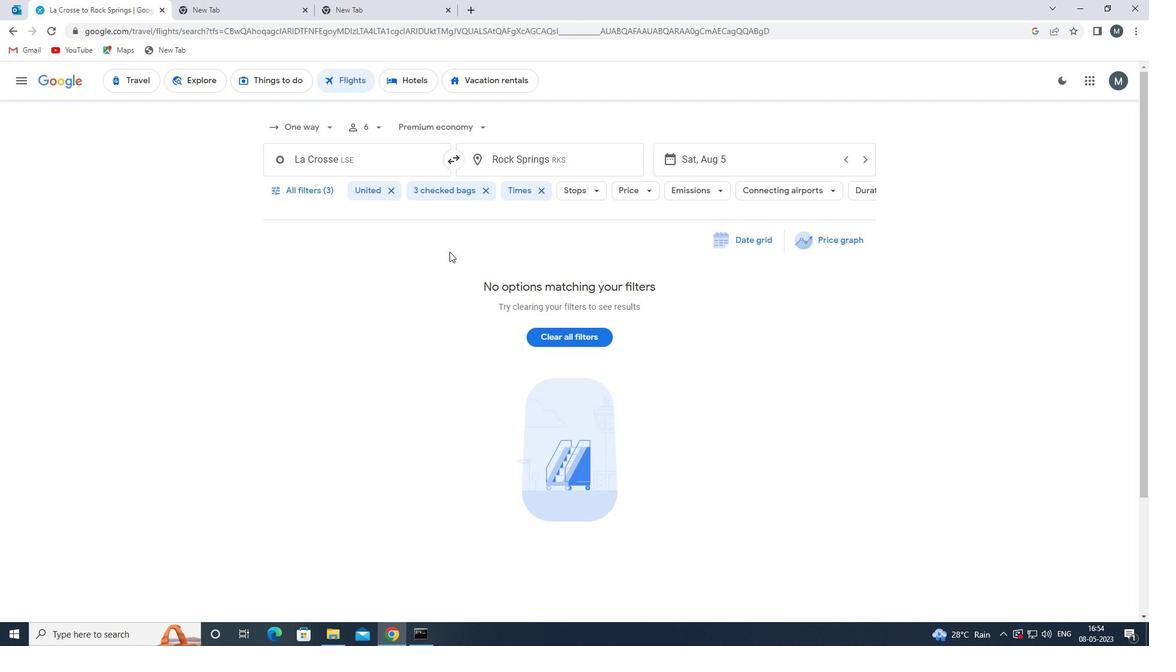 
